 Task: Plan a trip to Artashat, Armenia from 10th December, 2023 to 20th December, 2023 for 12 adults.6 bedrooms having 8 beds and 6 bathrooms. Property type can be flat. Amenities needed are: wifi, heating, TV, free parkinig on premises, hot tub, gym, smoking allowed. Booking option can be shelf check-in. Look for 5 properties as per requirement.
Action: Mouse moved to (424, 59)
Screenshot: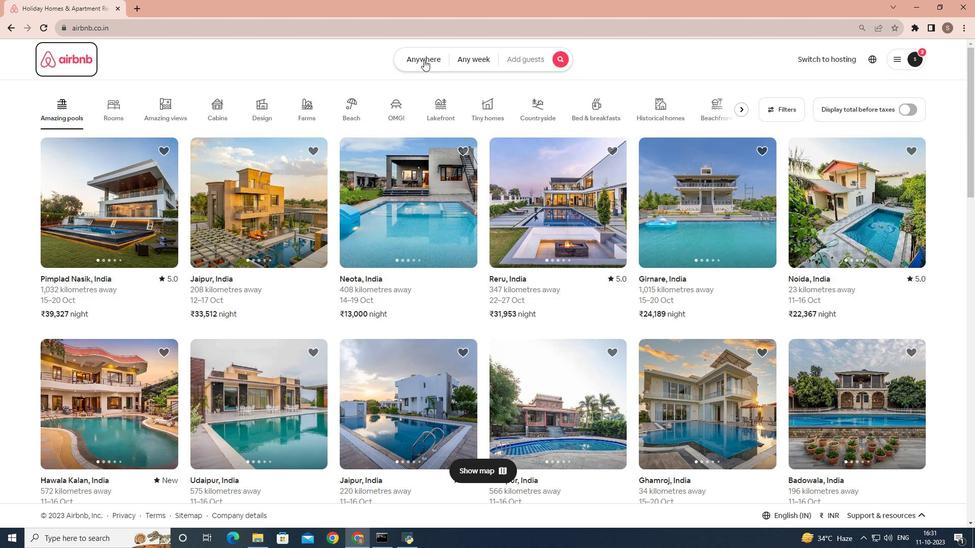 
Action: Mouse pressed left at (424, 59)
Screenshot: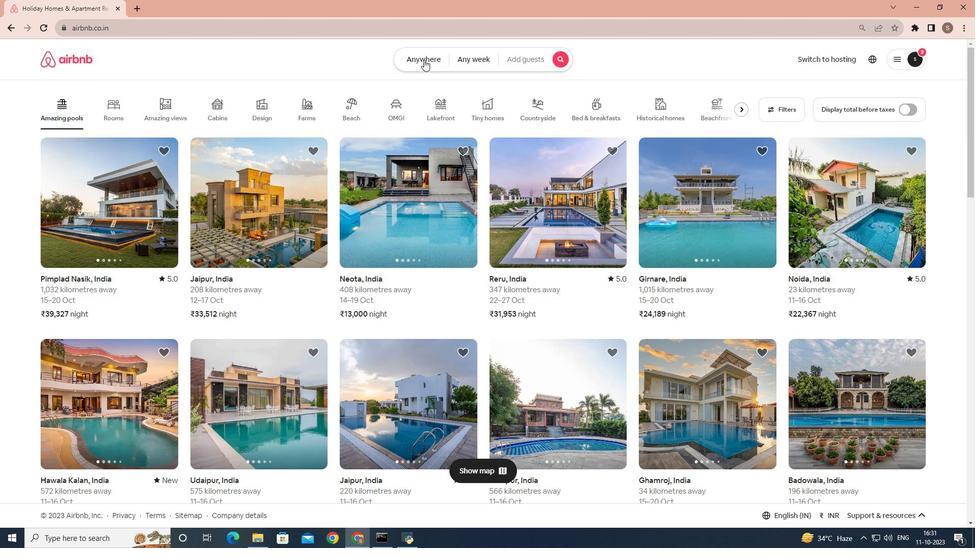 
Action: Mouse moved to (331, 104)
Screenshot: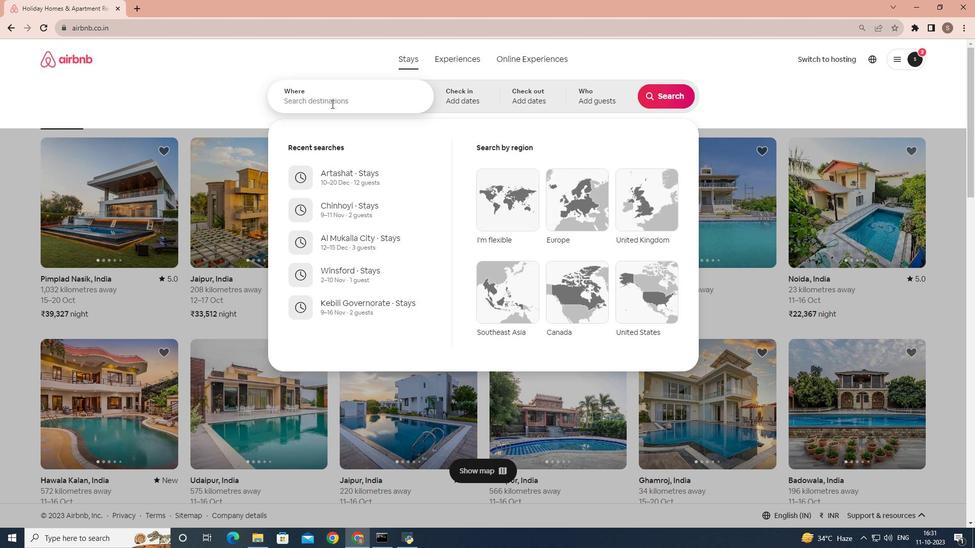 
Action: Mouse pressed left at (331, 104)
Screenshot: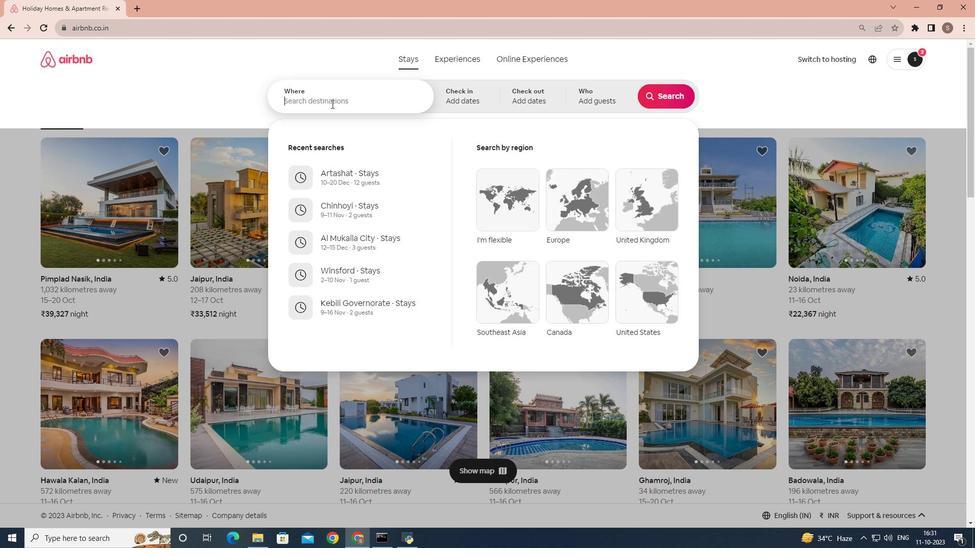 
Action: Mouse moved to (331, 104)
Screenshot: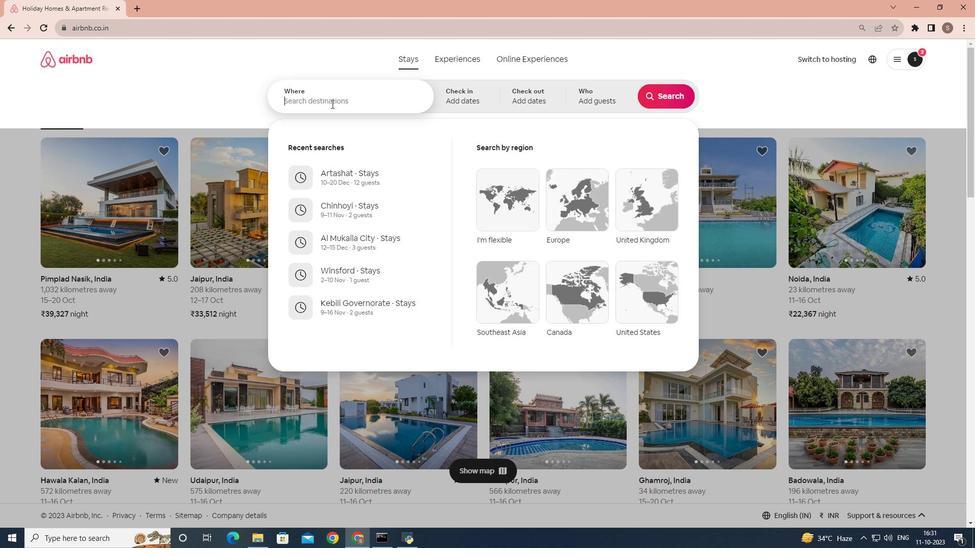 
Action: Key pressed <Key.shift>Artashat,<Key.space><Key.shift>Armenia
Screenshot: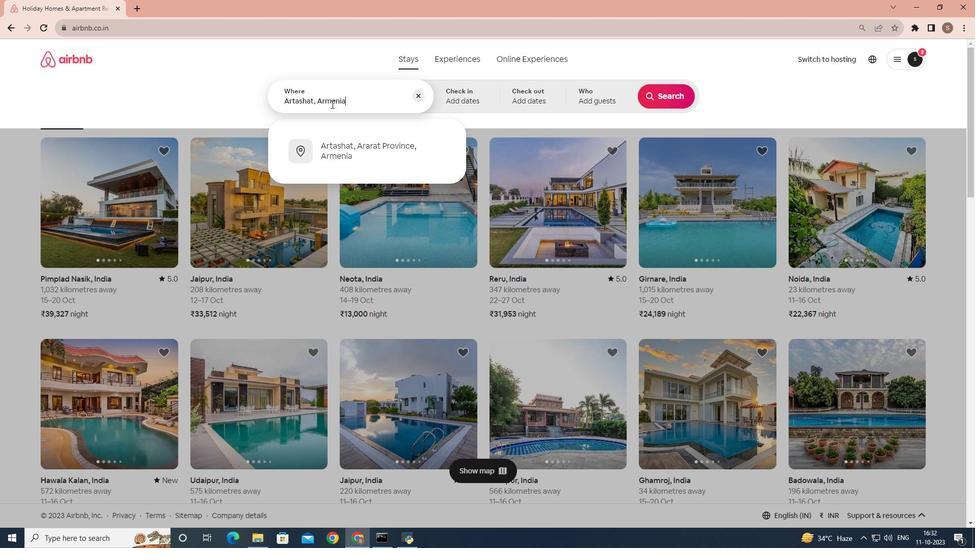 
Action: Mouse moved to (470, 93)
Screenshot: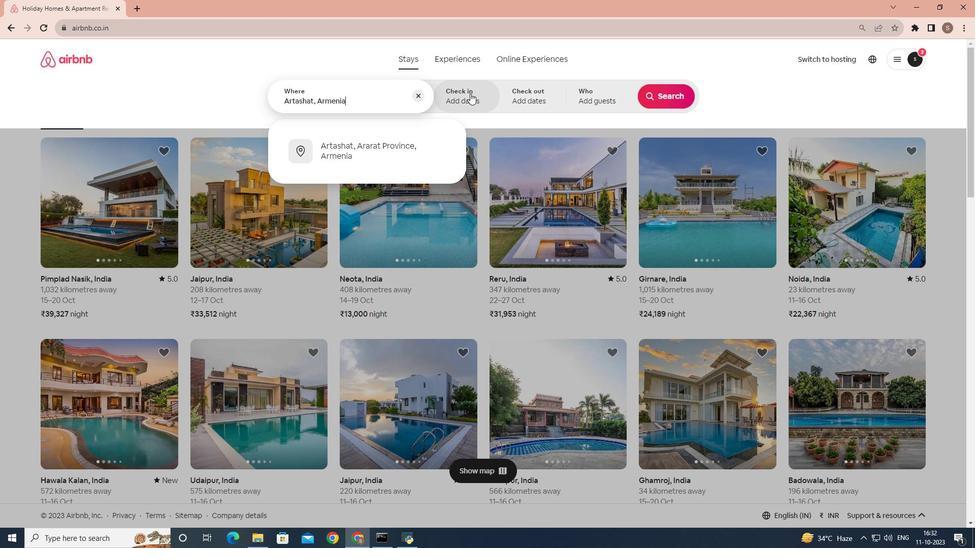 
Action: Mouse pressed left at (470, 93)
Screenshot: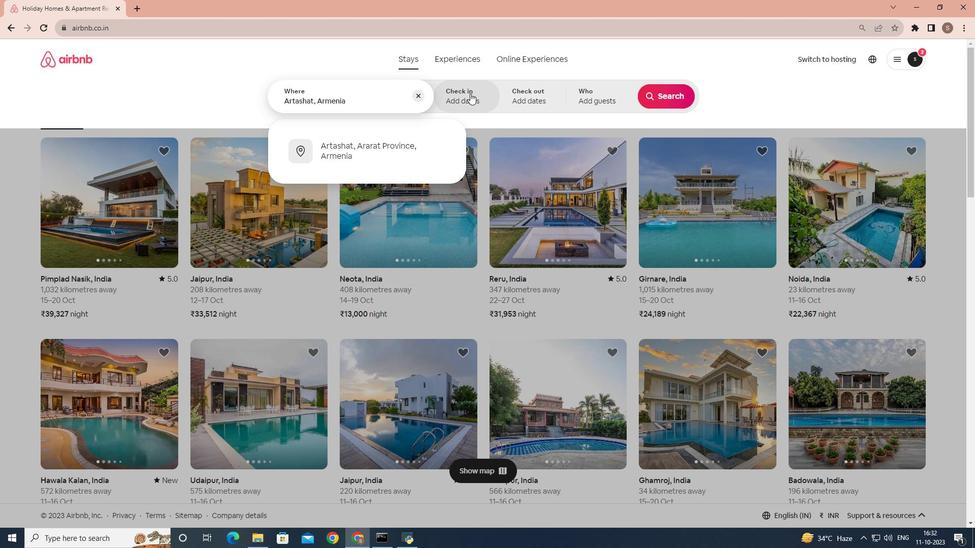 
Action: Mouse moved to (672, 179)
Screenshot: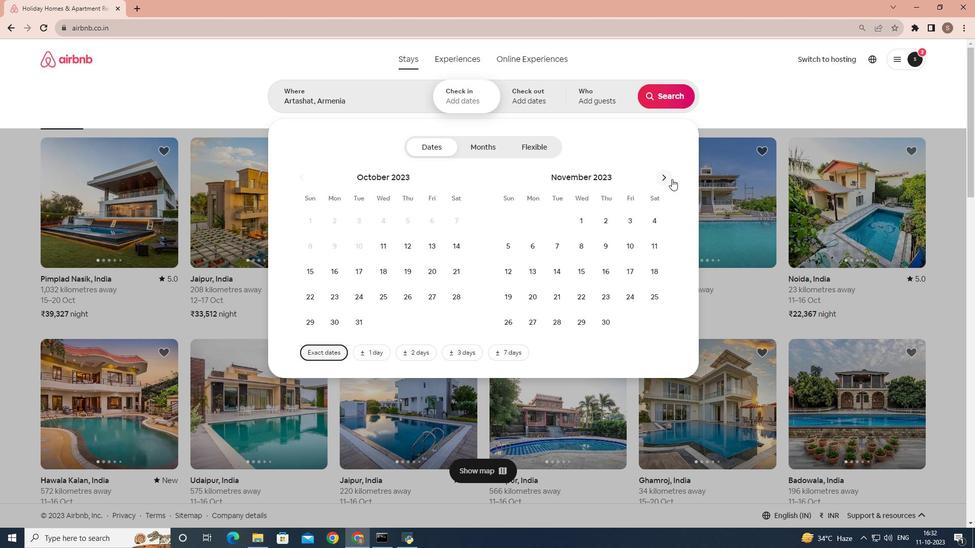 
Action: Mouse pressed left at (672, 179)
Screenshot: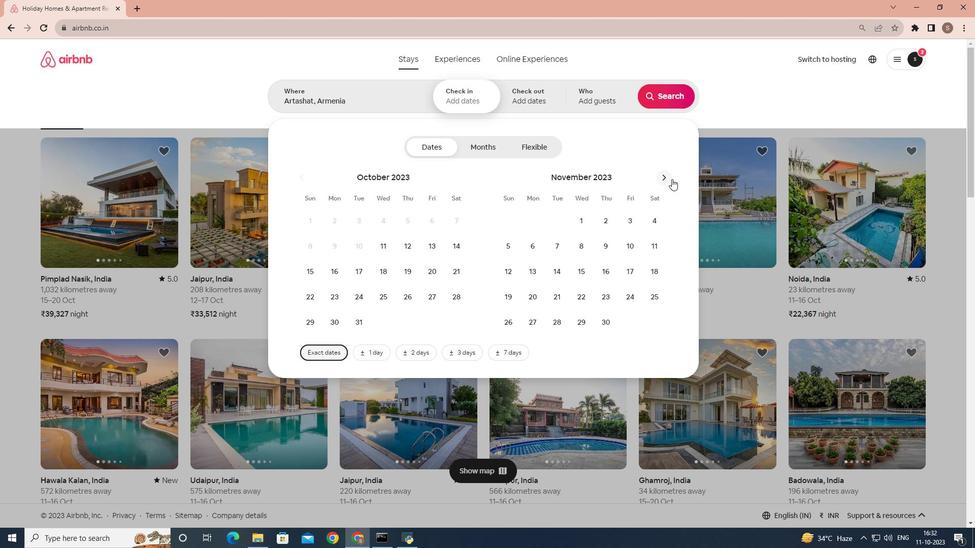 
Action: Mouse moved to (668, 178)
Screenshot: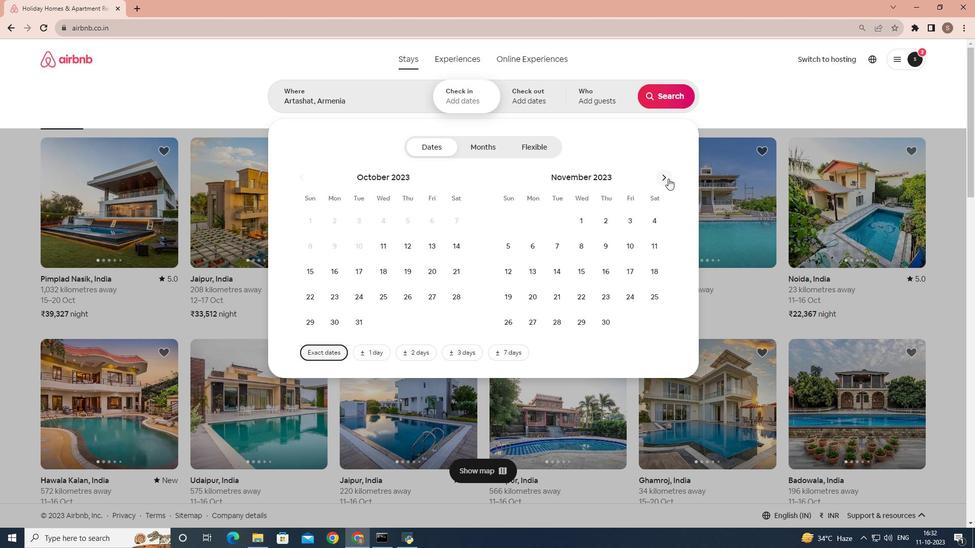 
Action: Mouse pressed left at (668, 178)
Screenshot: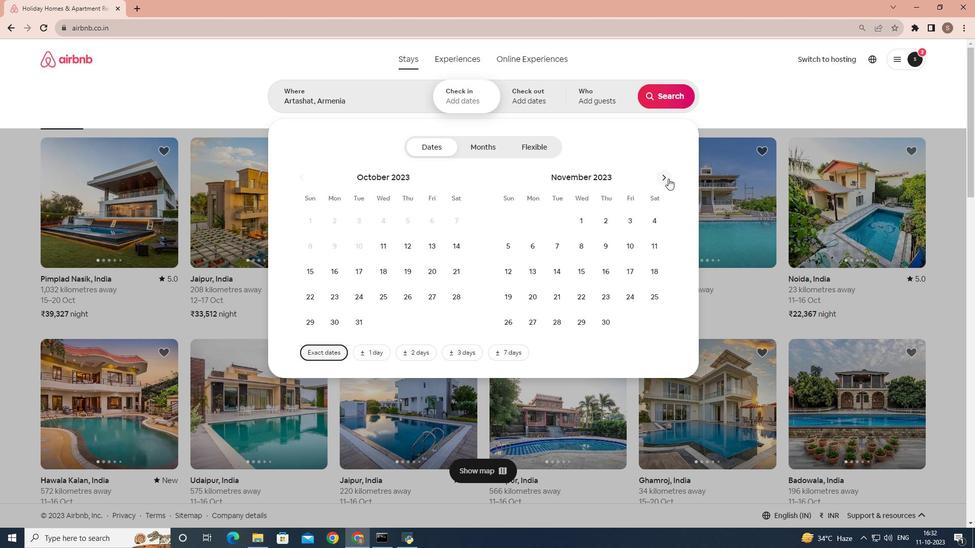 
Action: Mouse moved to (507, 271)
Screenshot: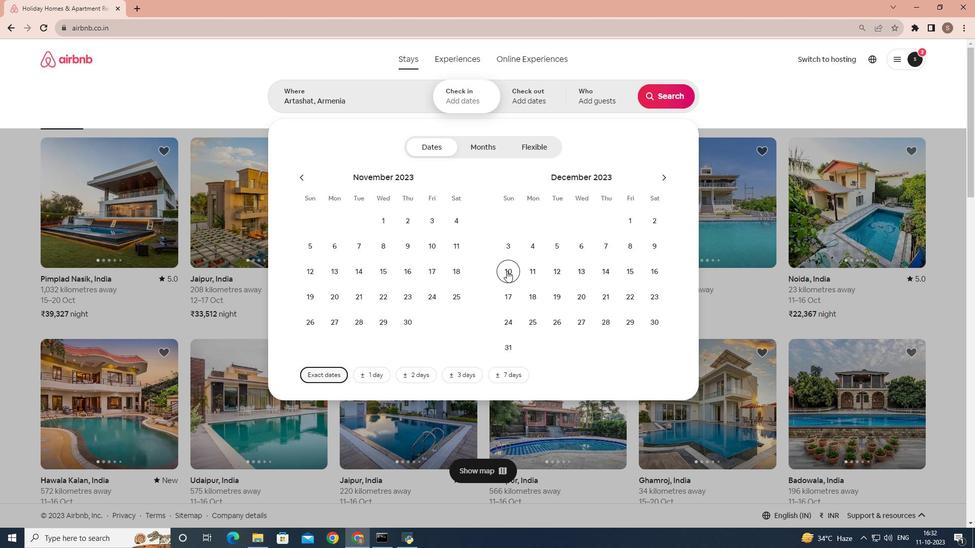 
Action: Mouse pressed left at (507, 271)
Screenshot: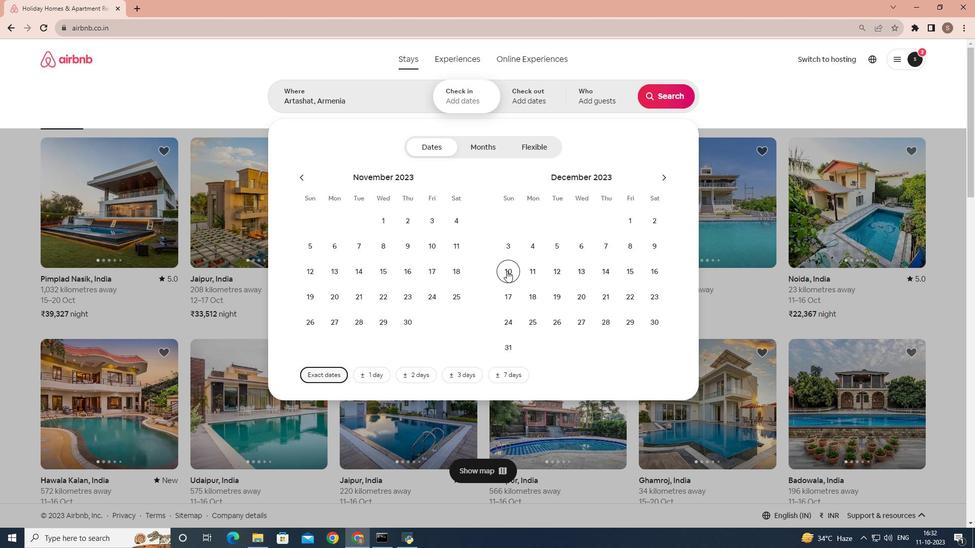 
Action: Mouse moved to (573, 291)
Screenshot: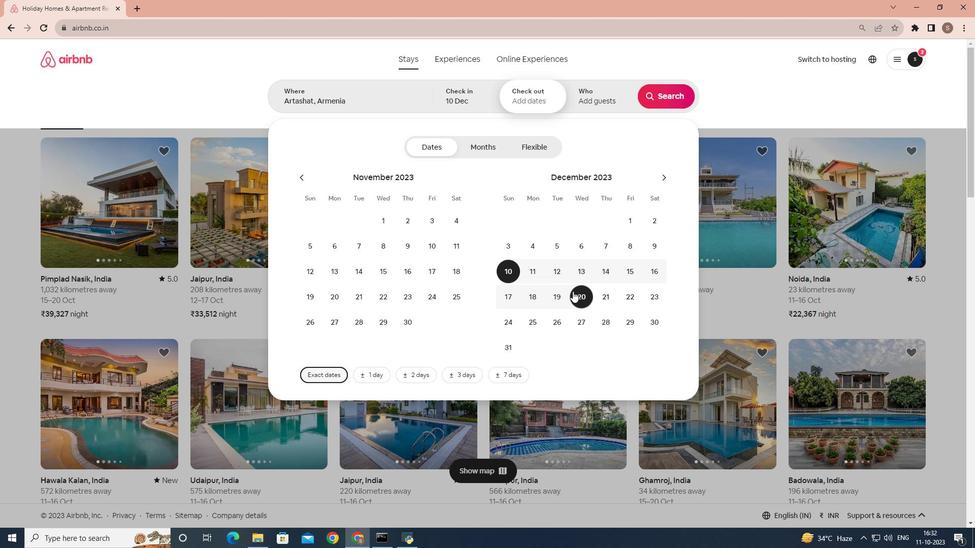 
Action: Mouse pressed left at (573, 291)
Screenshot: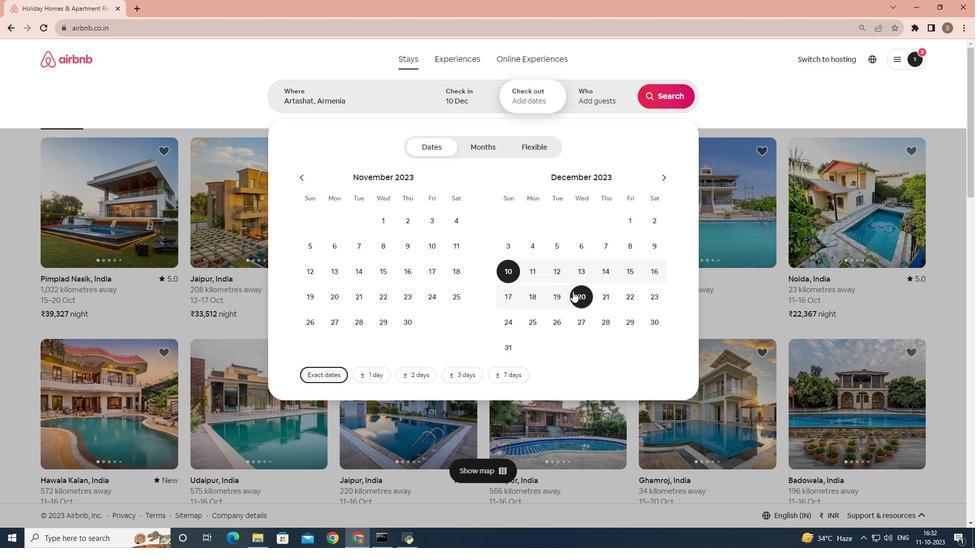 
Action: Mouse moved to (592, 103)
Screenshot: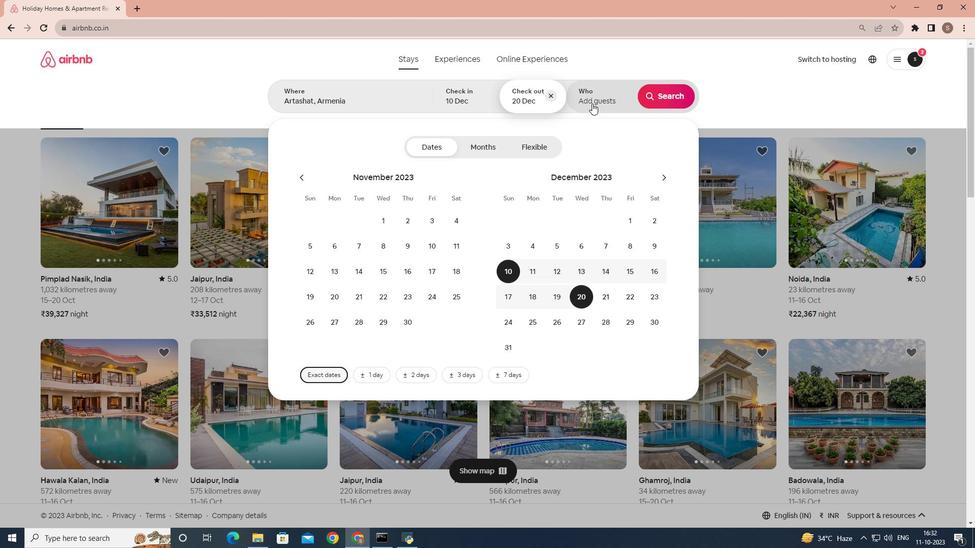 
Action: Mouse pressed left at (592, 103)
Screenshot: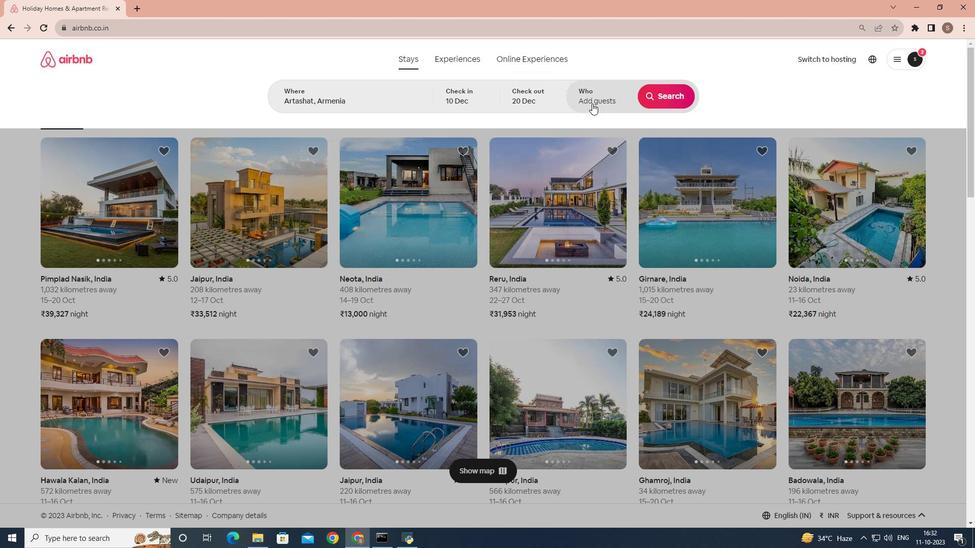 
Action: Mouse moved to (665, 149)
Screenshot: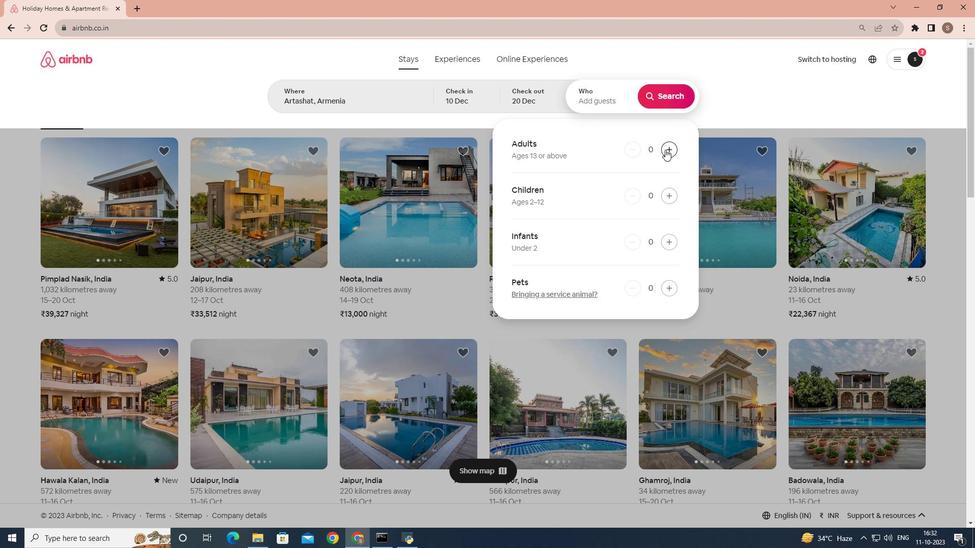 
Action: Mouse pressed left at (665, 149)
Screenshot: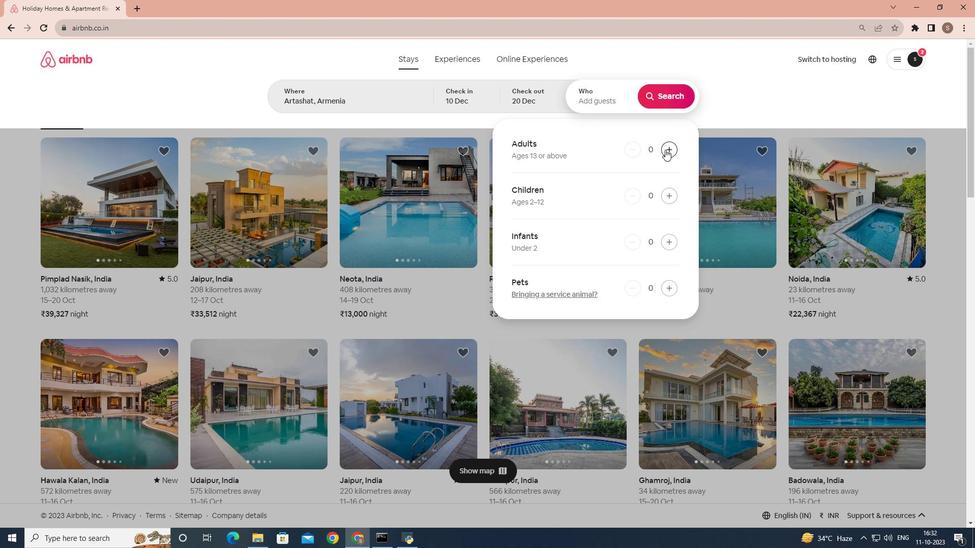 
Action: Mouse pressed left at (665, 149)
Screenshot: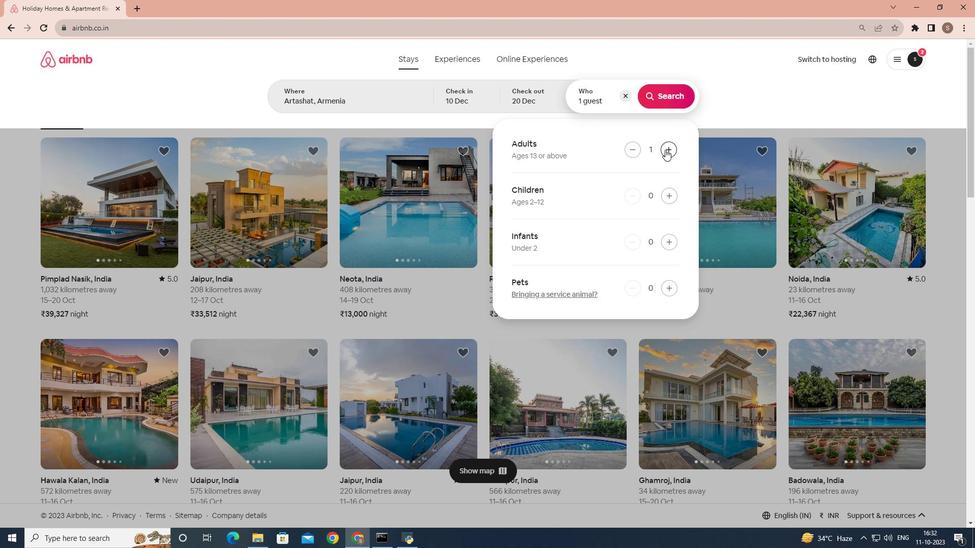
Action: Mouse pressed left at (665, 149)
Screenshot: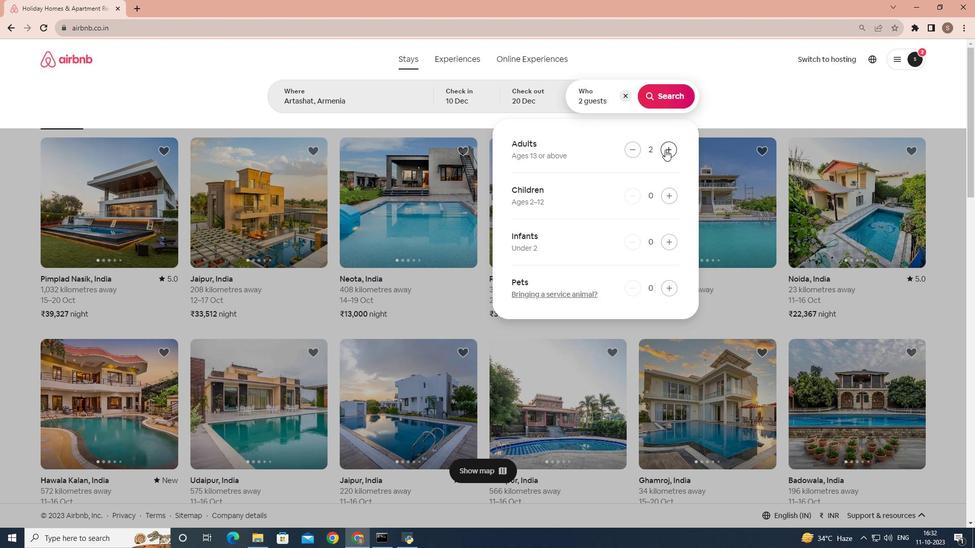 
Action: Mouse pressed left at (665, 149)
Screenshot: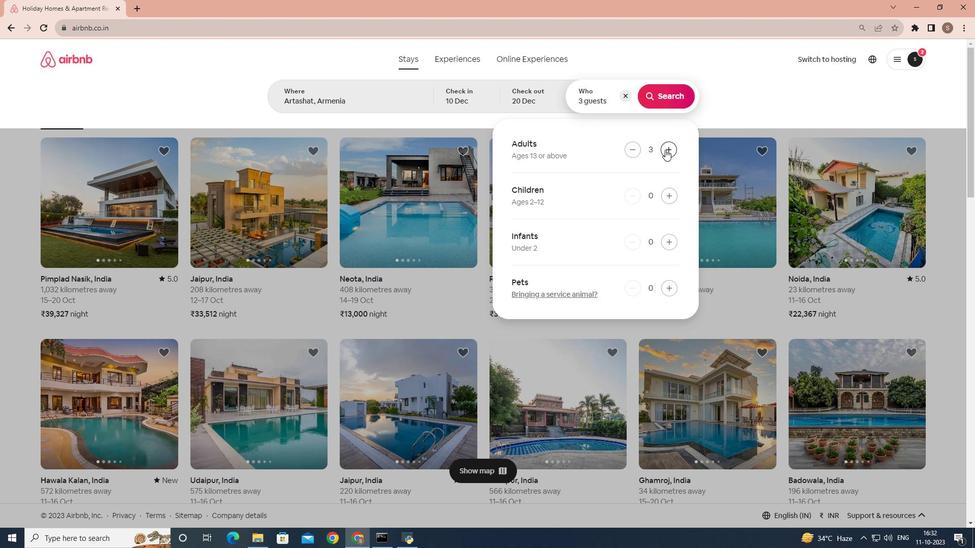 
Action: Mouse pressed left at (665, 149)
Screenshot: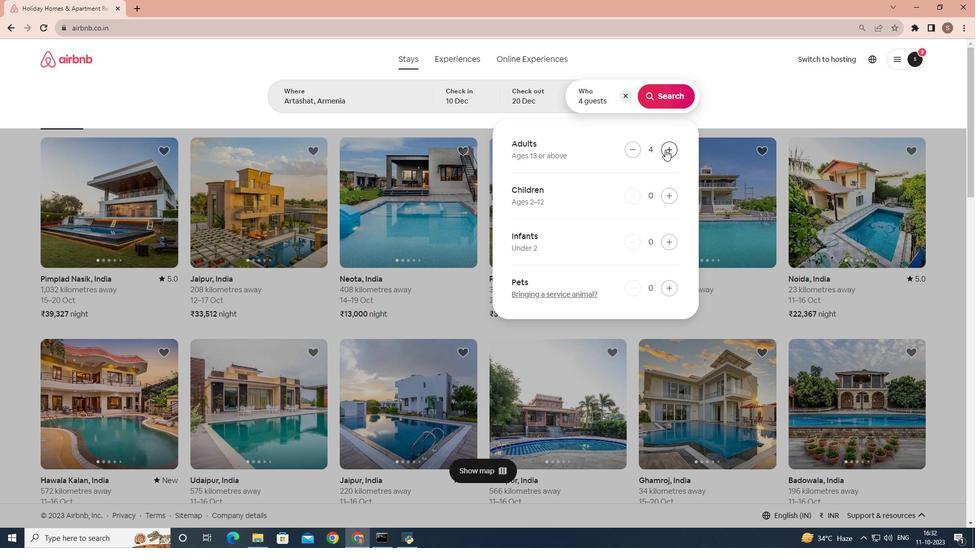 
Action: Mouse pressed left at (665, 149)
Screenshot: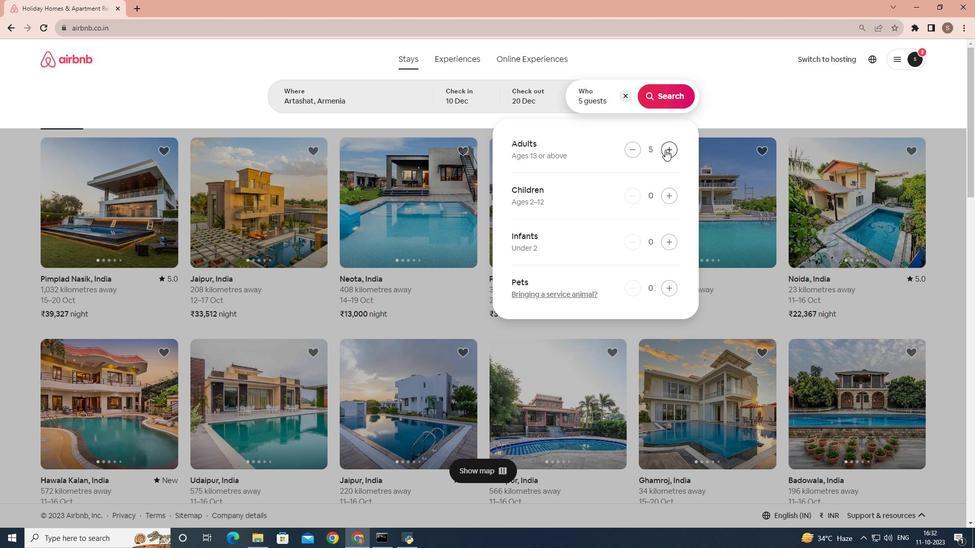 
Action: Mouse moved to (667, 149)
Screenshot: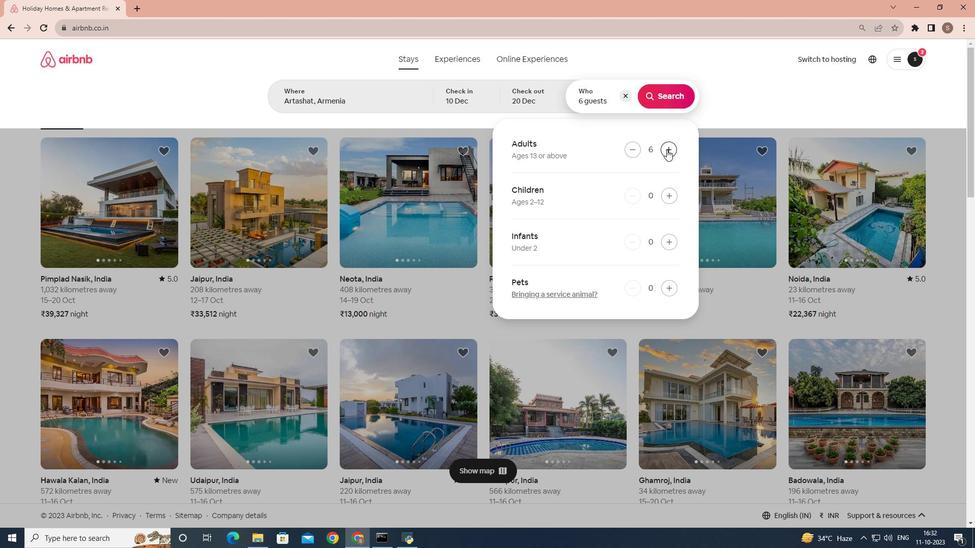 
Action: Mouse pressed left at (667, 149)
Screenshot: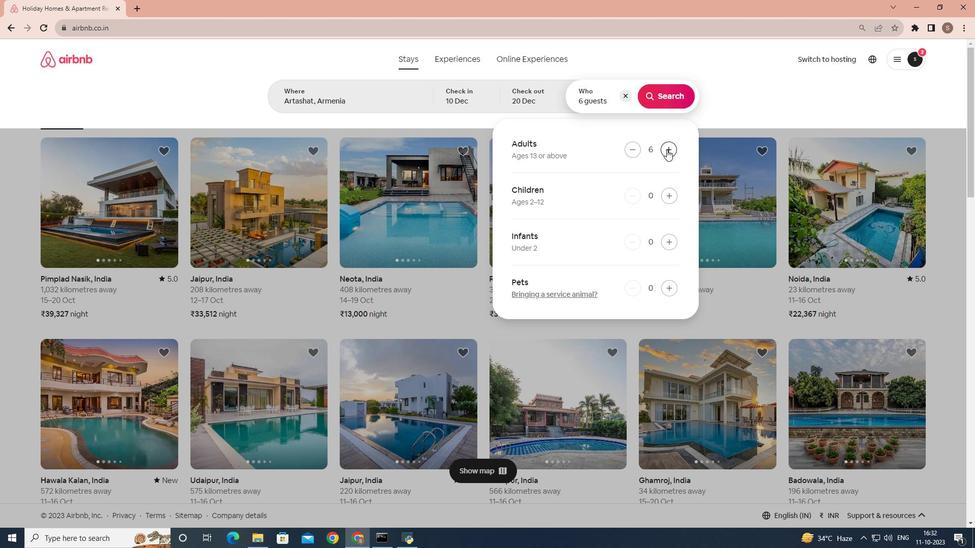 
Action: Mouse pressed left at (667, 149)
Screenshot: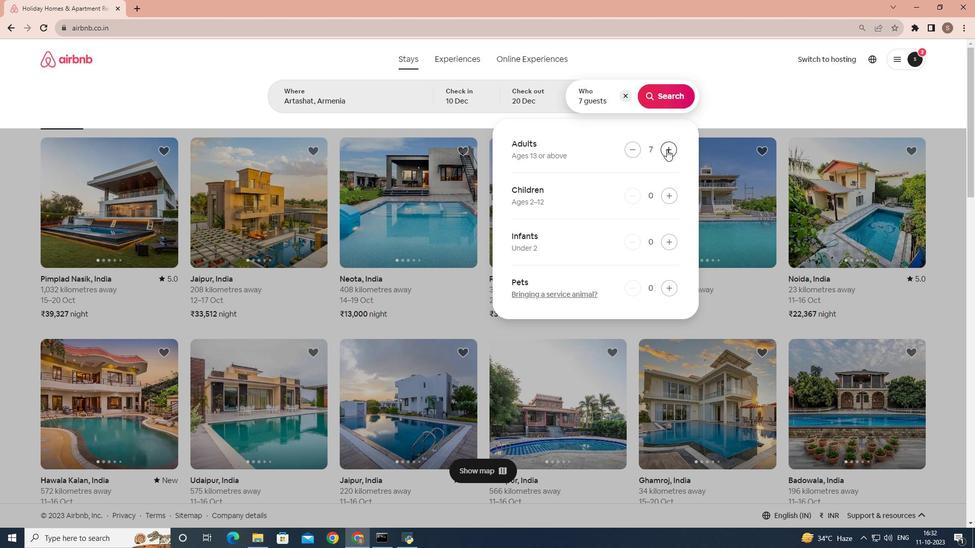 
Action: Mouse pressed left at (667, 149)
Screenshot: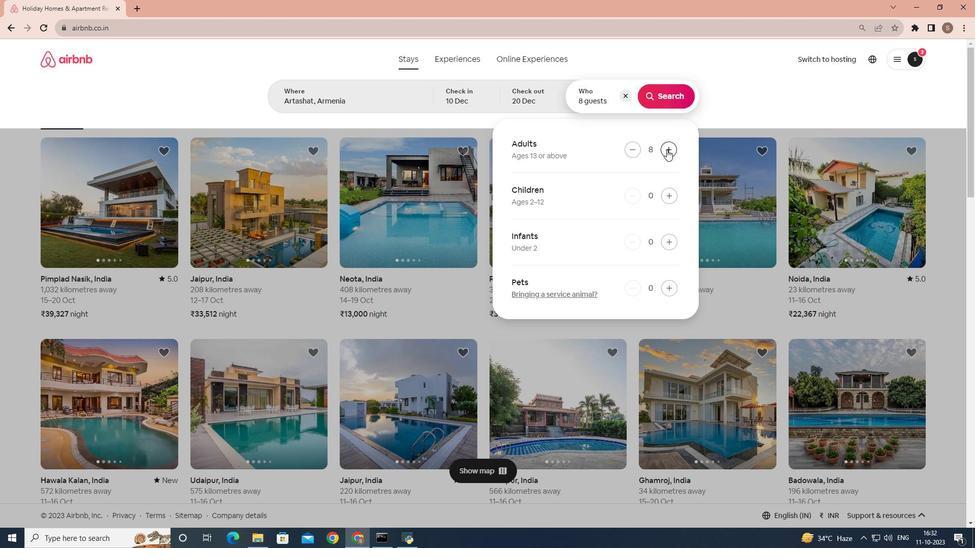 
Action: Mouse pressed left at (667, 149)
Screenshot: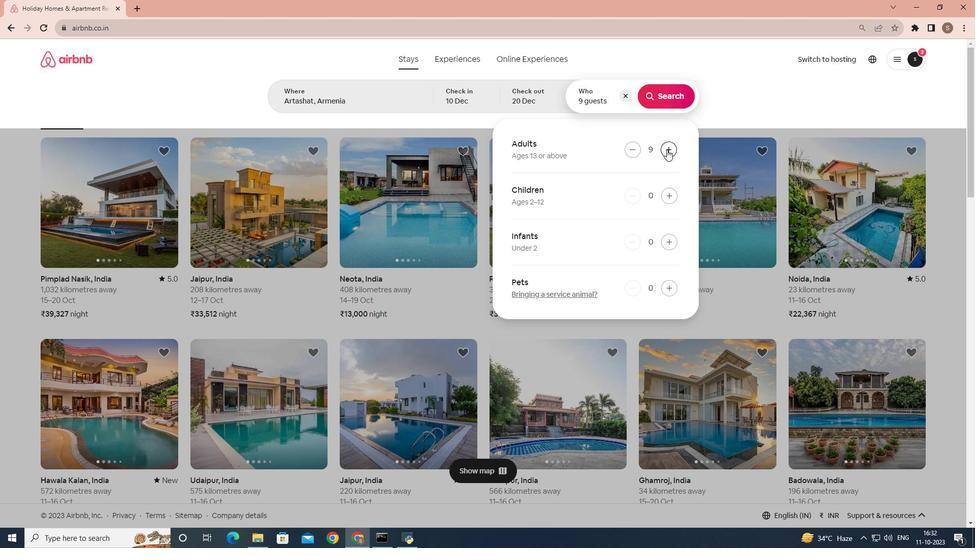 
Action: Mouse pressed left at (667, 149)
Screenshot: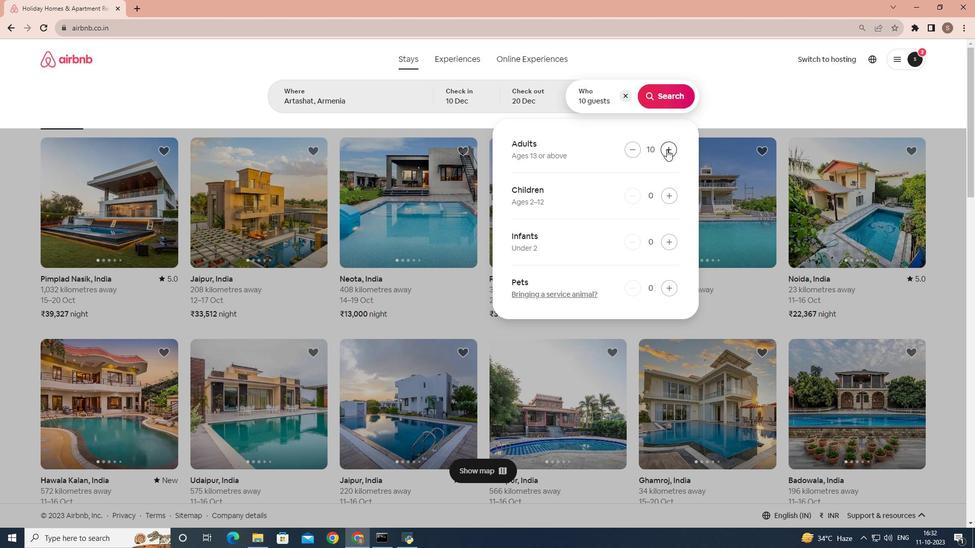 
Action: Mouse pressed left at (667, 149)
Screenshot: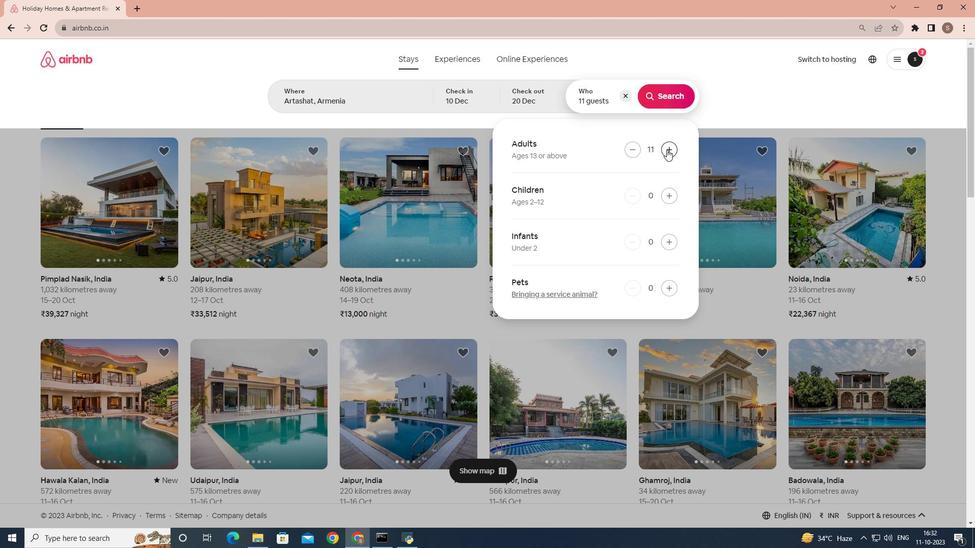 
Action: Mouse moved to (662, 100)
Screenshot: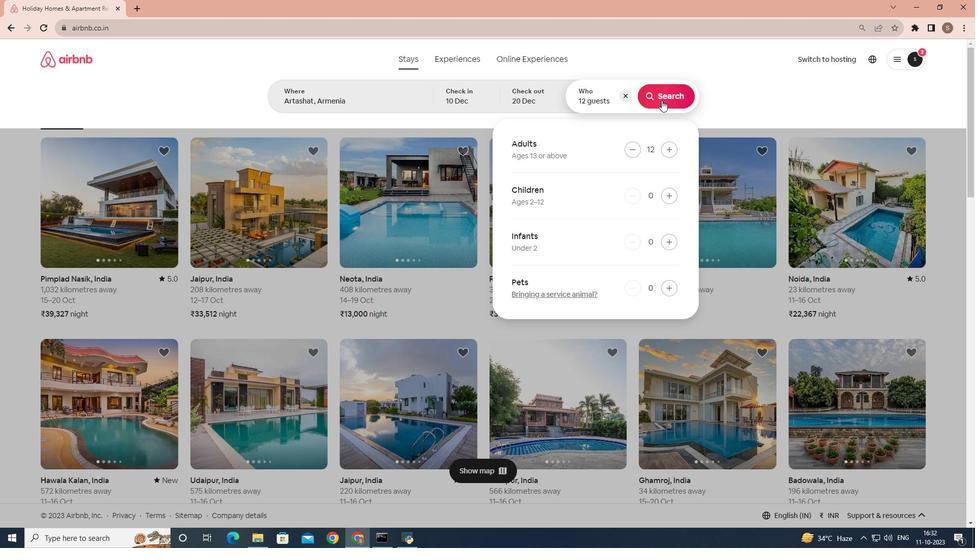 
Action: Mouse pressed left at (662, 100)
Screenshot: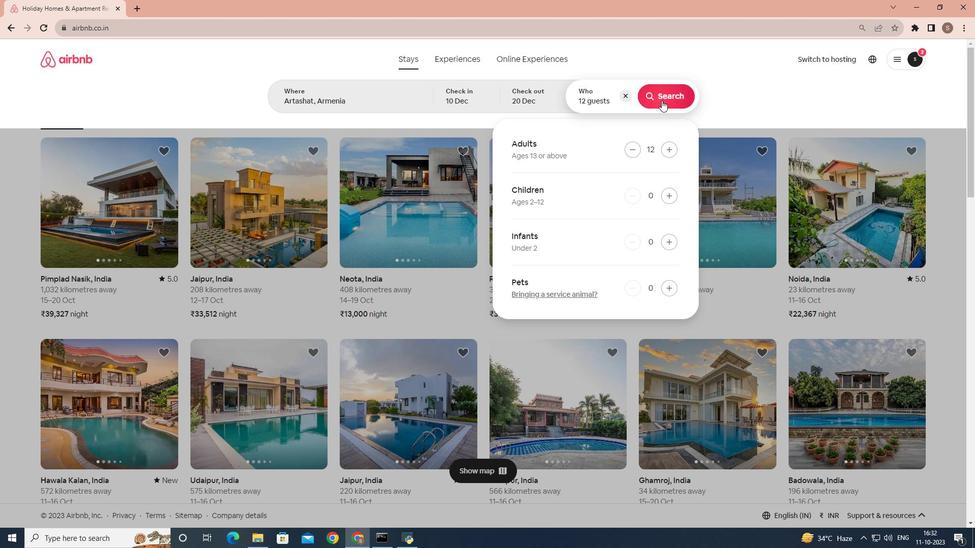 
Action: Mouse moved to (789, 101)
Screenshot: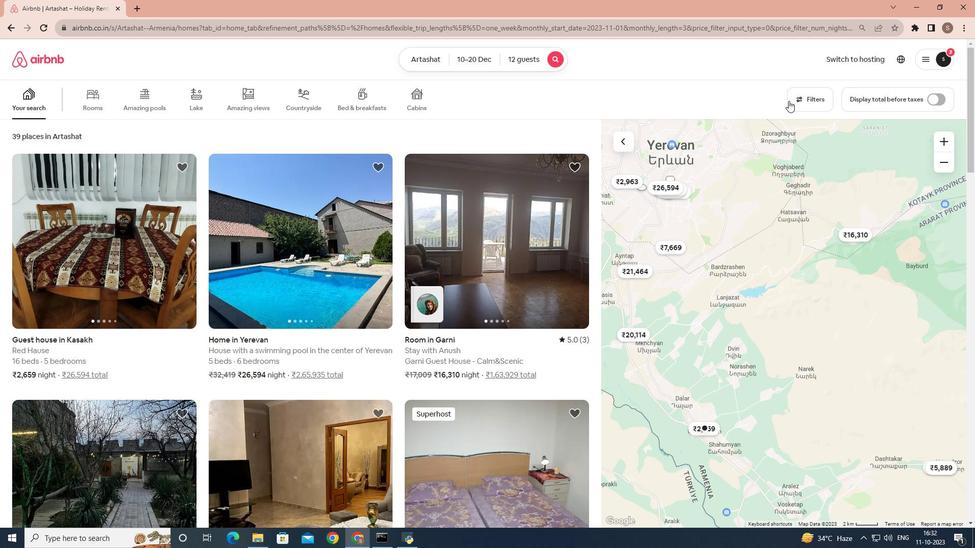 
Action: Mouse pressed left at (789, 101)
Screenshot: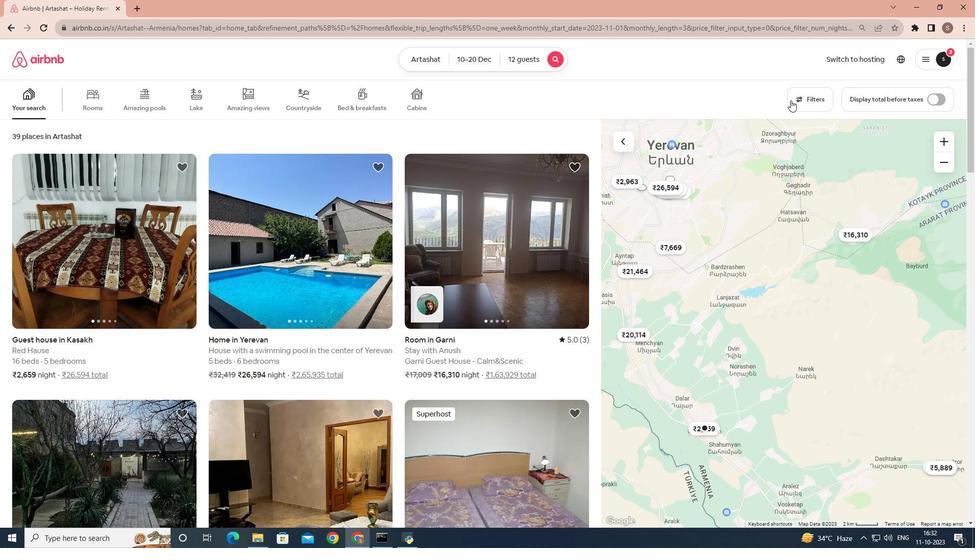
Action: Mouse moved to (565, 185)
Screenshot: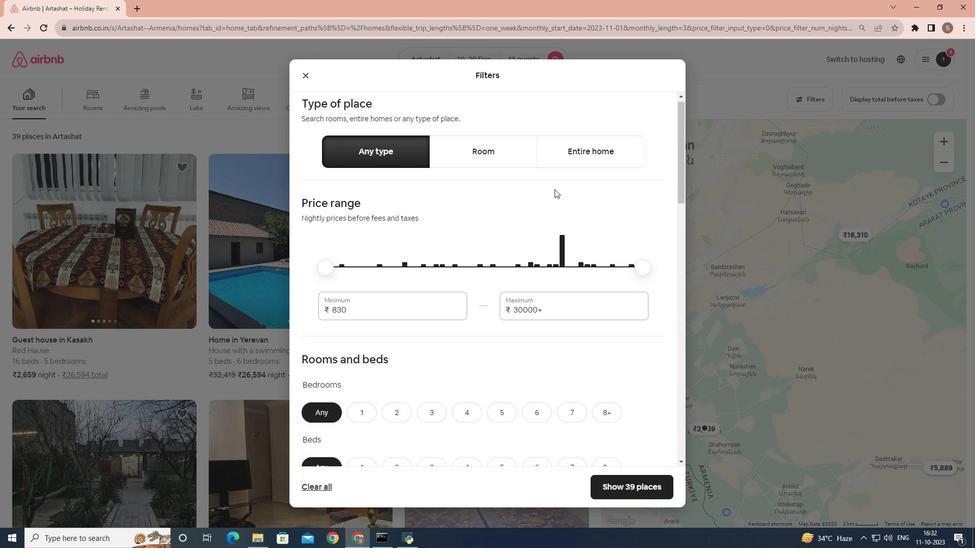 
Action: Mouse scrolled (565, 185) with delta (0, 0)
Screenshot: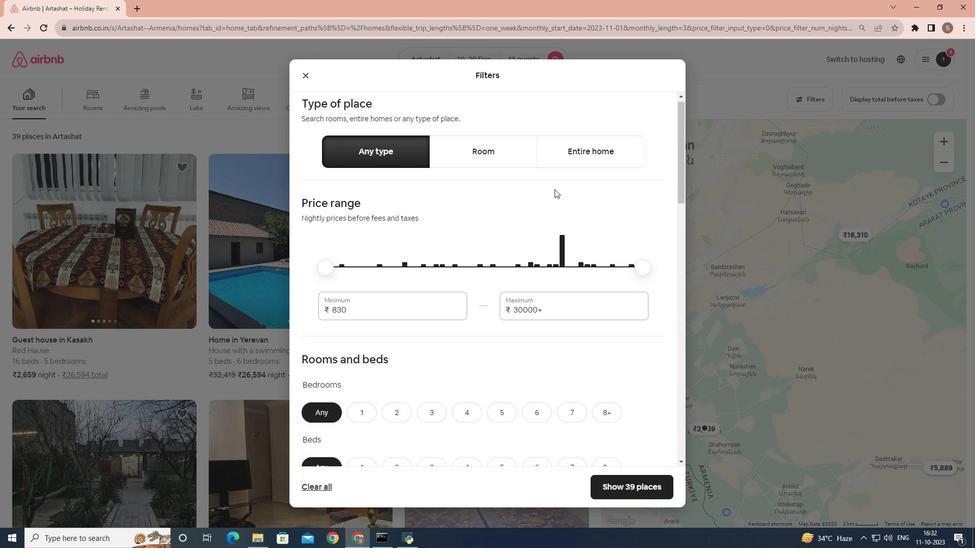 
Action: Mouse moved to (559, 189)
Screenshot: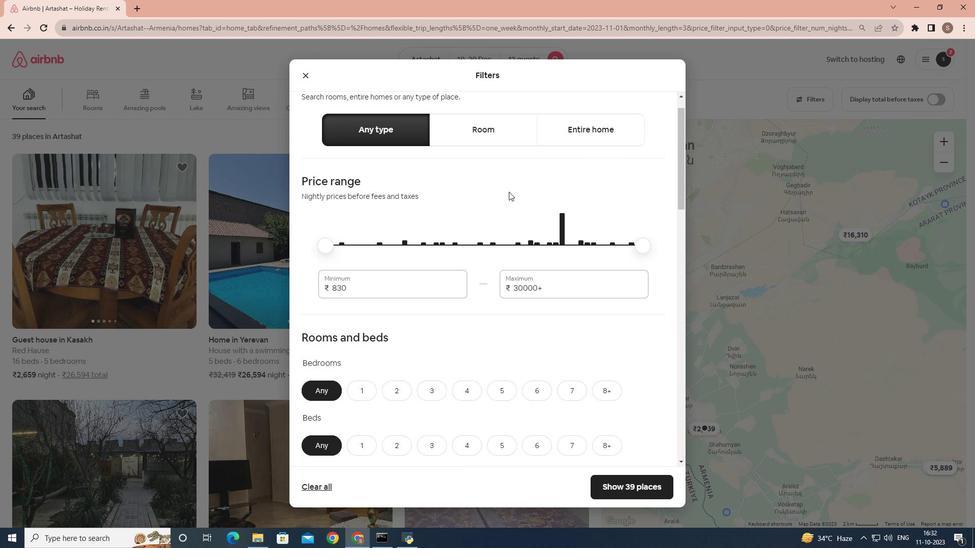 
Action: Mouse scrolled (559, 189) with delta (0, 0)
Screenshot: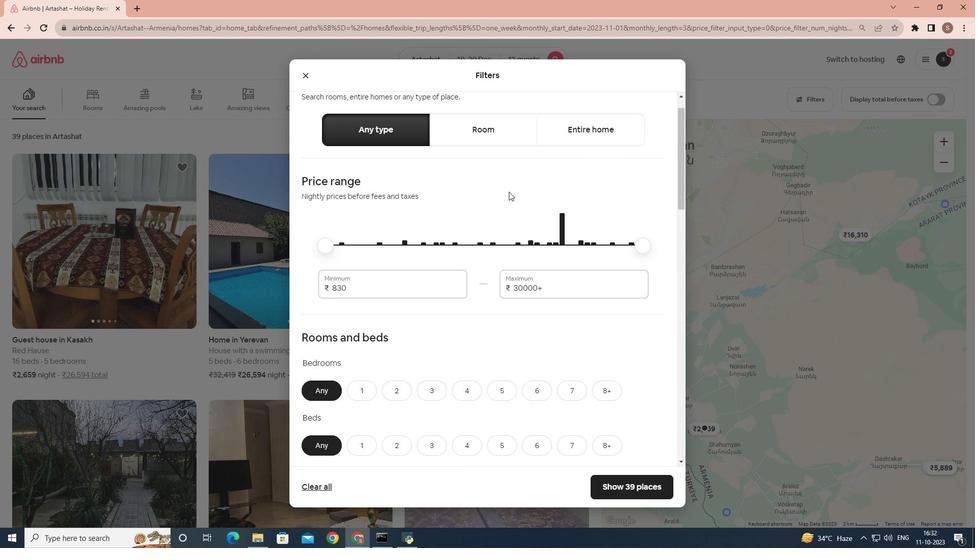 
Action: Mouse moved to (482, 211)
Screenshot: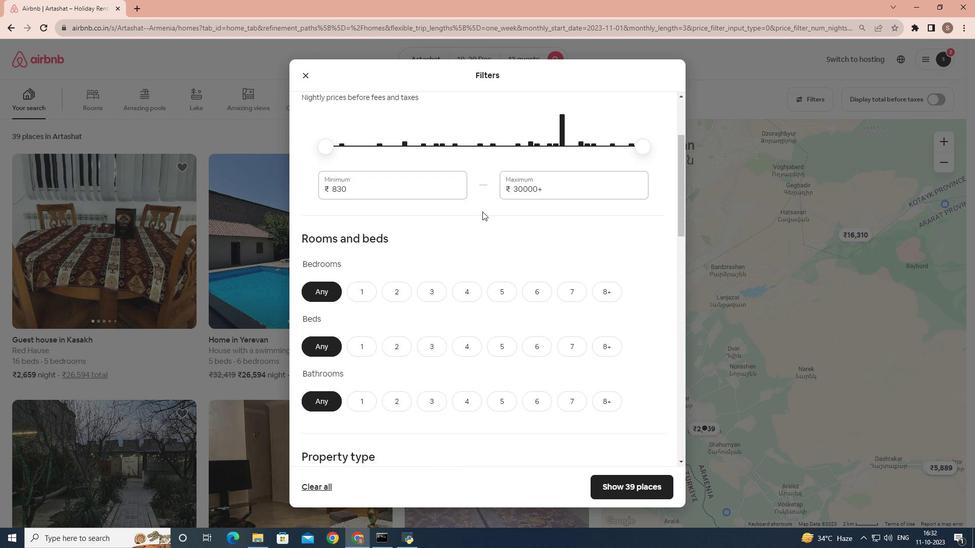 
Action: Mouse scrolled (482, 211) with delta (0, 0)
Screenshot: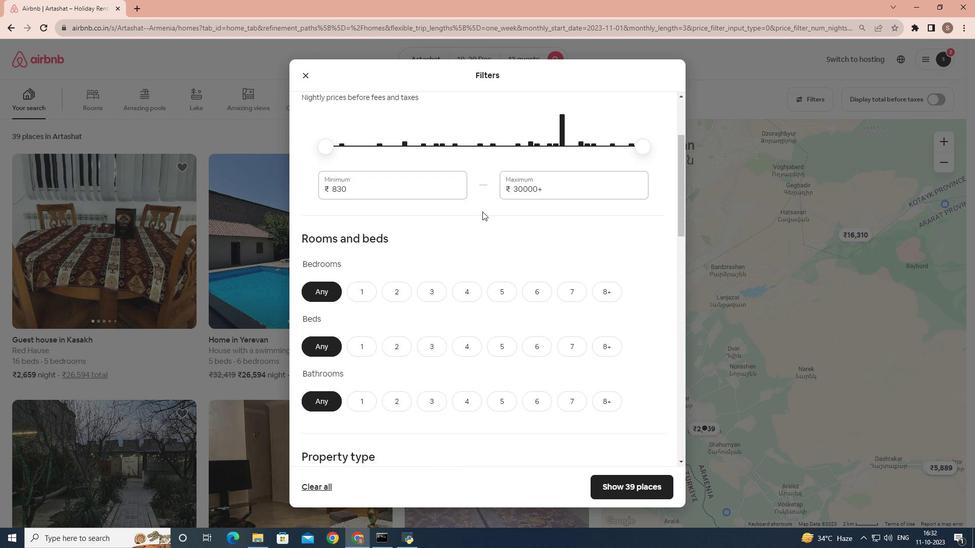
Action: Mouse moved to (533, 263)
Screenshot: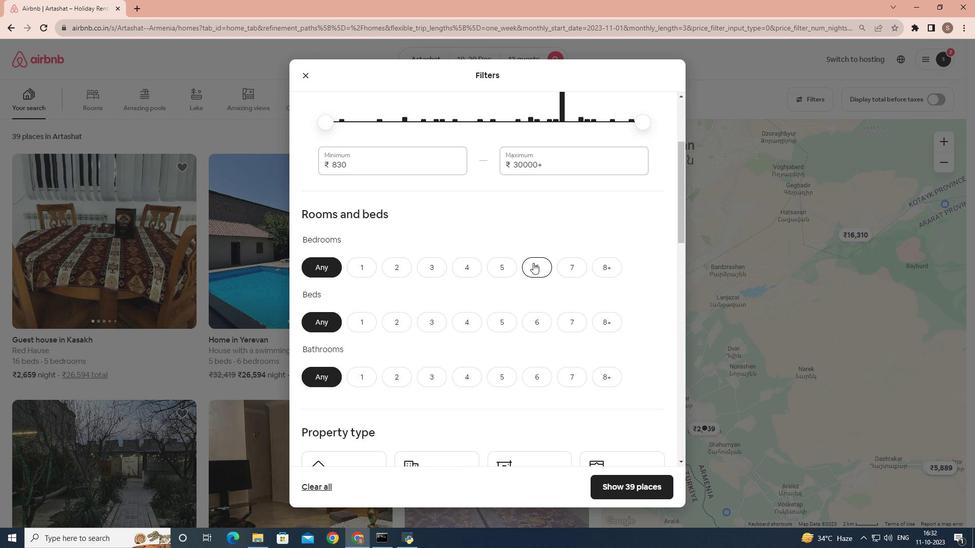 
Action: Mouse pressed left at (533, 263)
Screenshot: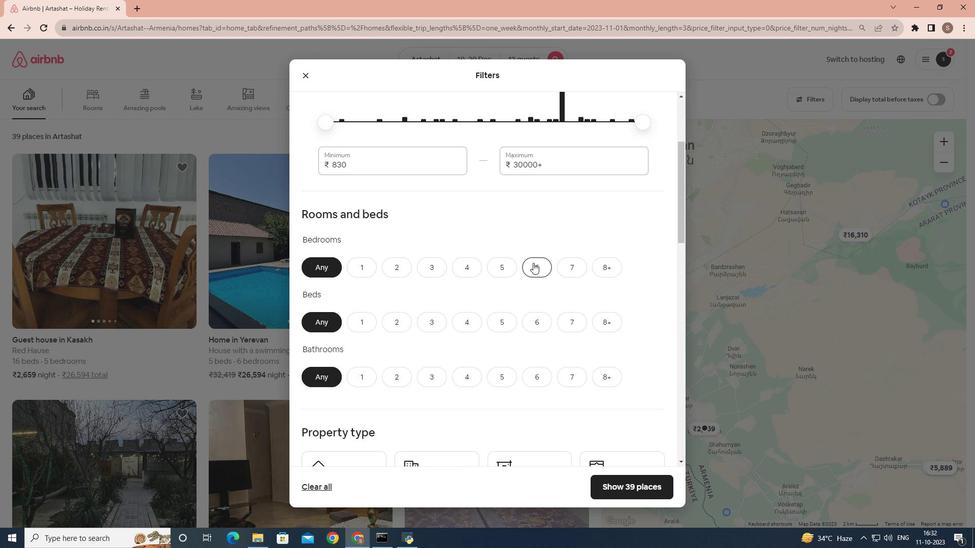 
Action: Mouse scrolled (533, 262) with delta (0, 0)
Screenshot: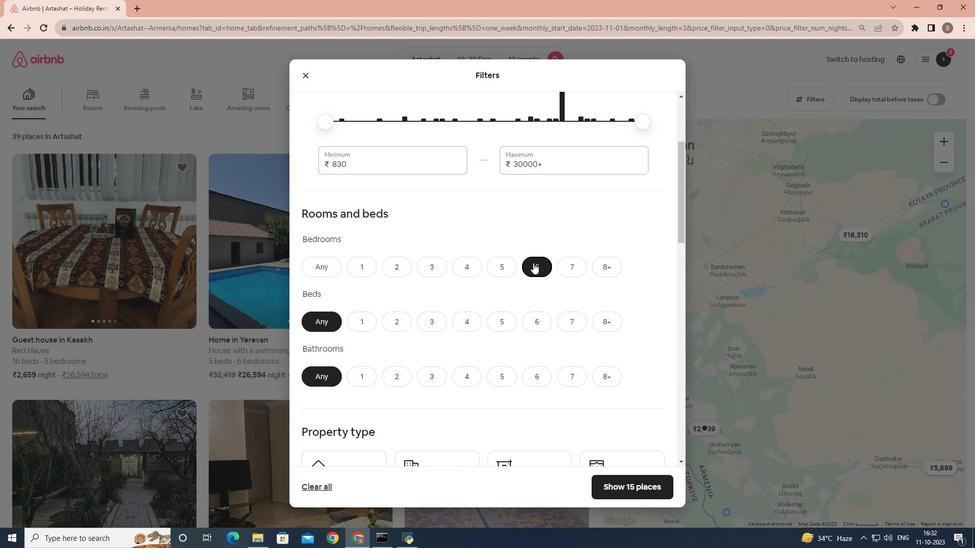 
Action: Mouse scrolled (533, 262) with delta (0, 0)
Screenshot: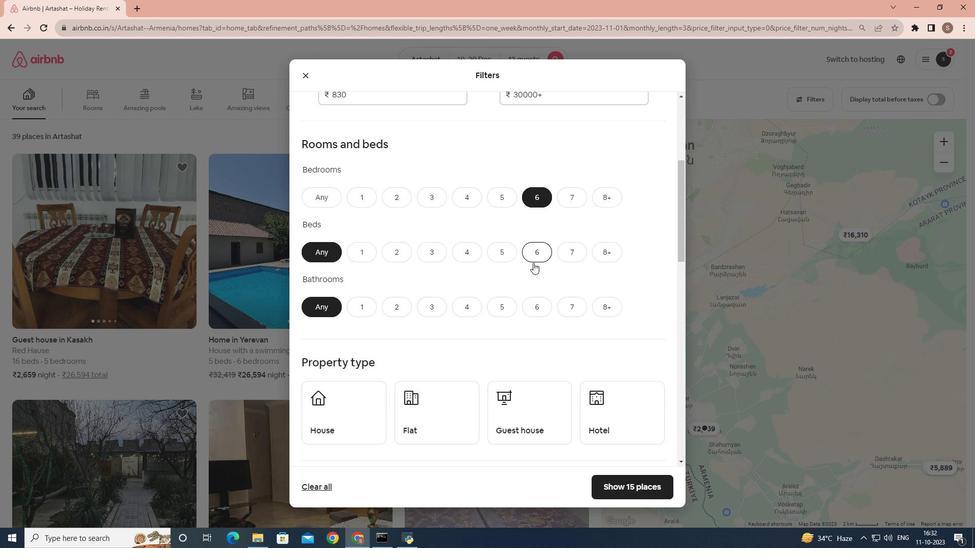 
Action: Mouse moved to (605, 220)
Screenshot: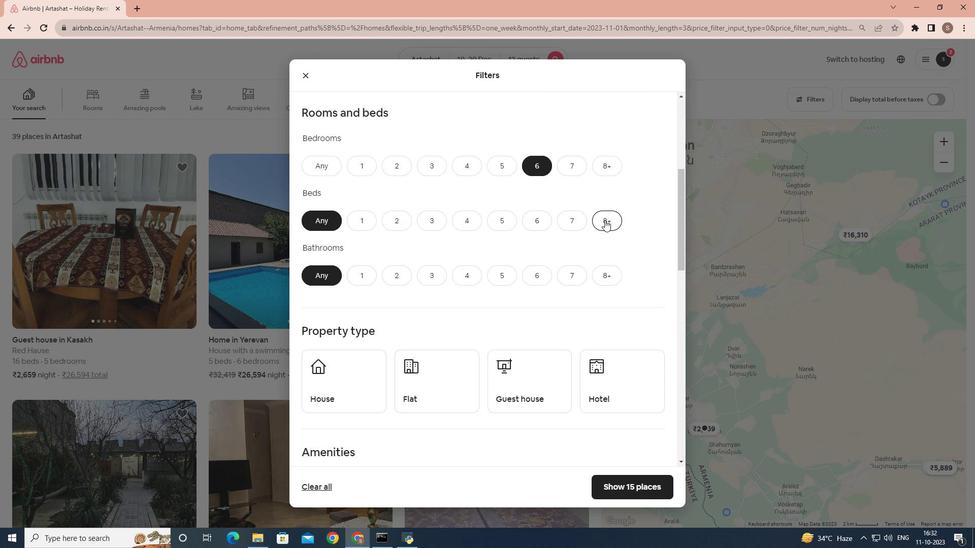 
Action: Mouse pressed left at (605, 220)
Screenshot: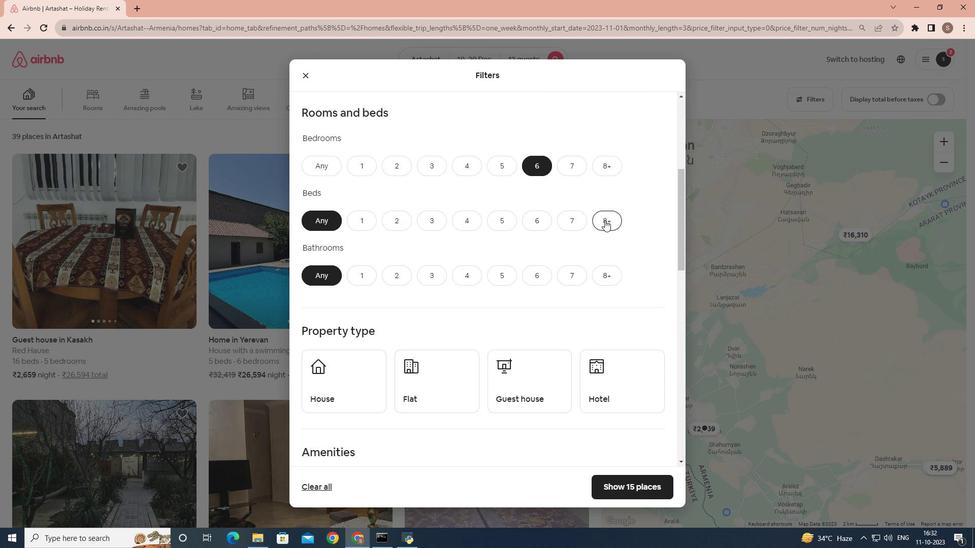 
Action: Mouse moved to (578, 231)
Screenshot: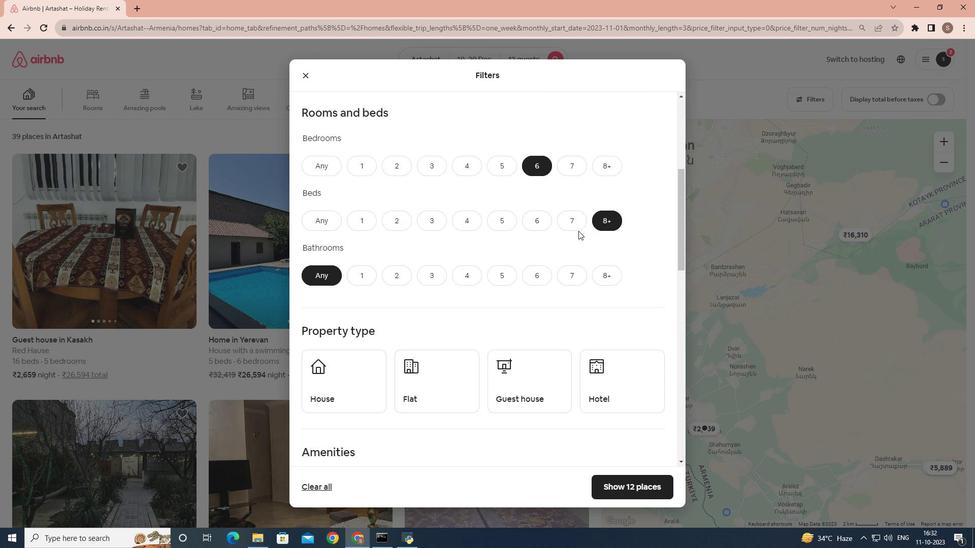 
Action: Mouse scrolled (578, 230) with delta (0, 0)
Screenshot: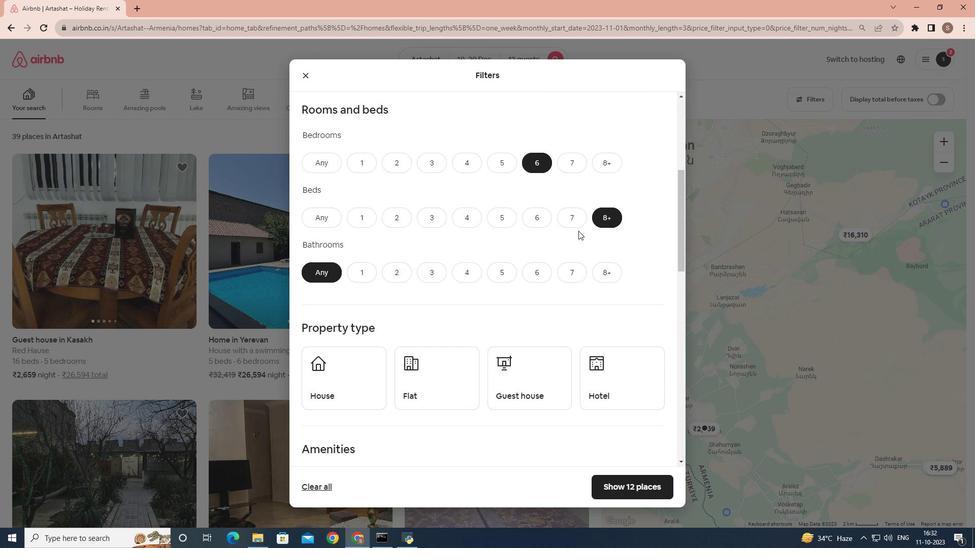 
Action: Mouse moved to (534, 230)
Screenshot: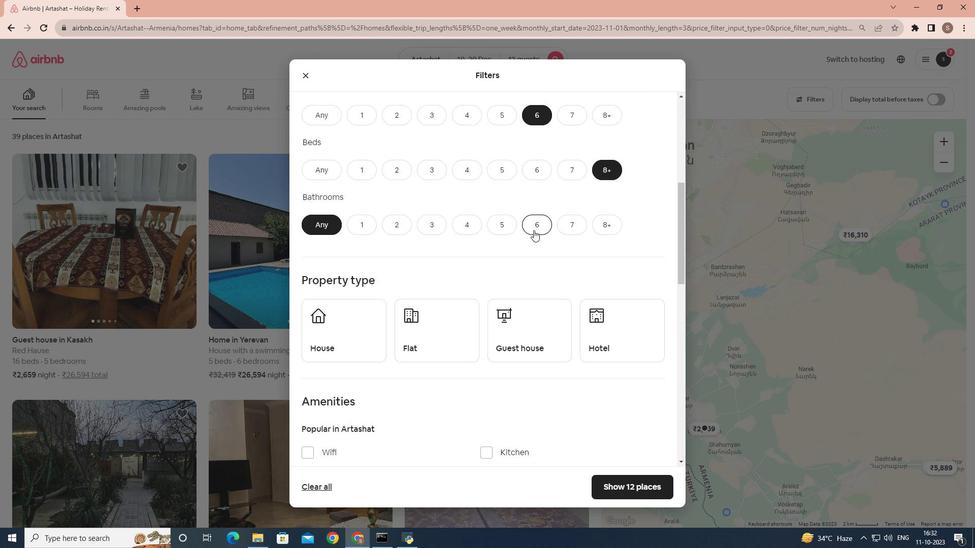 
Action: Mouse pressed left at (534, 230)
Screenshot: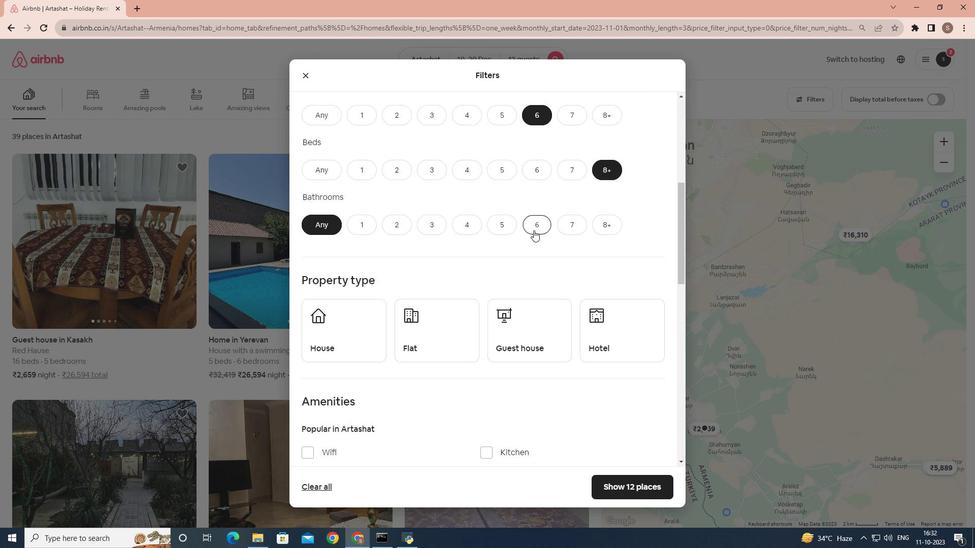 
Action: Mouse moved to (526, 240)
Screenshot: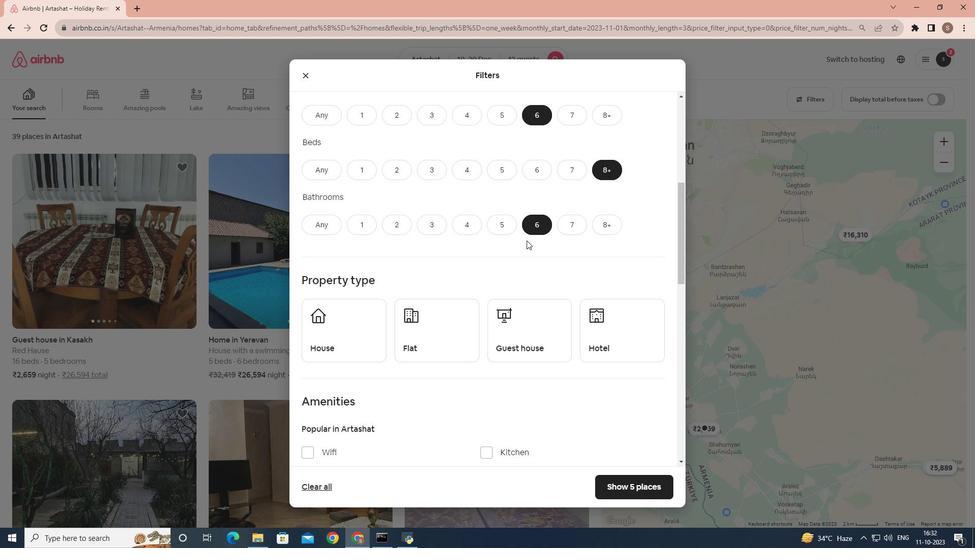 
Action: Mouse scrolled (526, 240) with delta (0, 0)
Screenshot: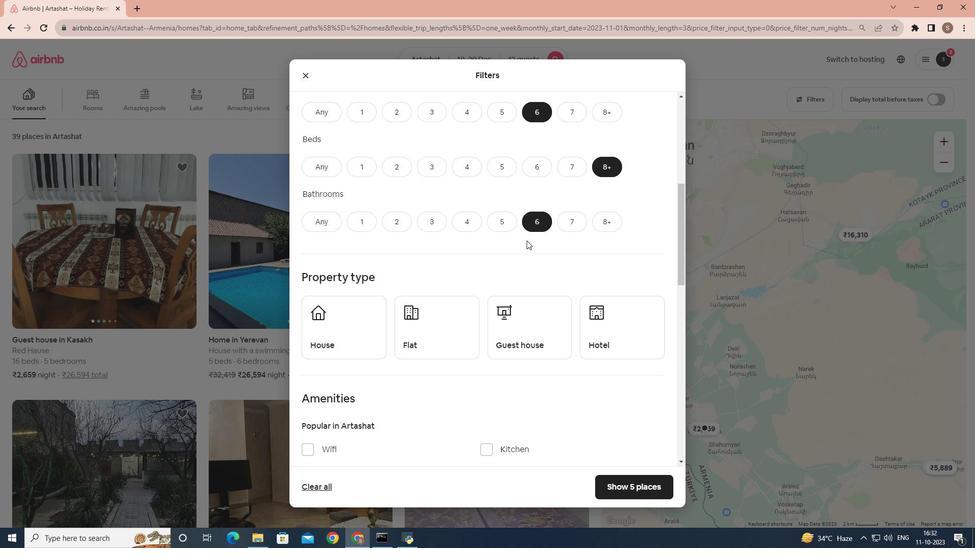 
Action: Mouse scrolled (526, 240) with delta (0, 0)
Screenshot: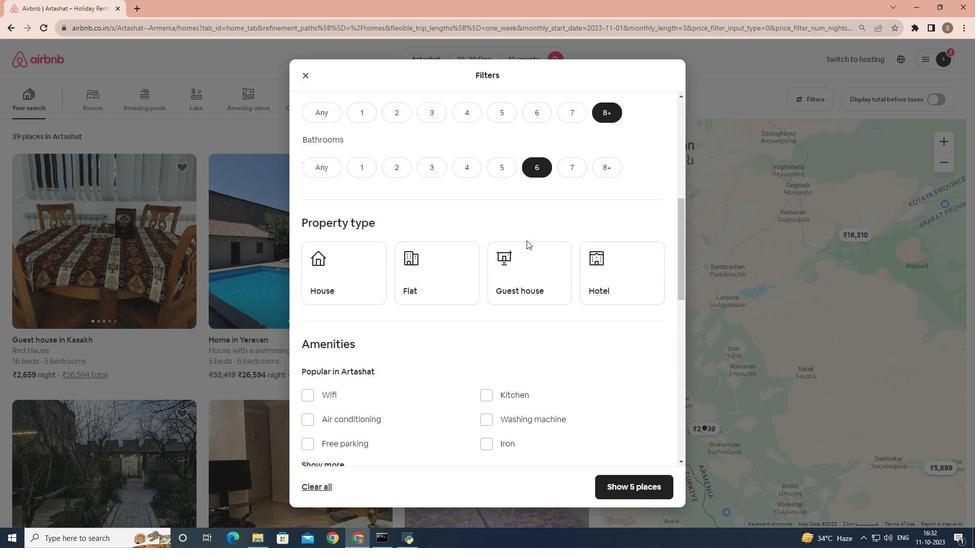 
Action: Mouse moved to (442, 243)
Screenshot: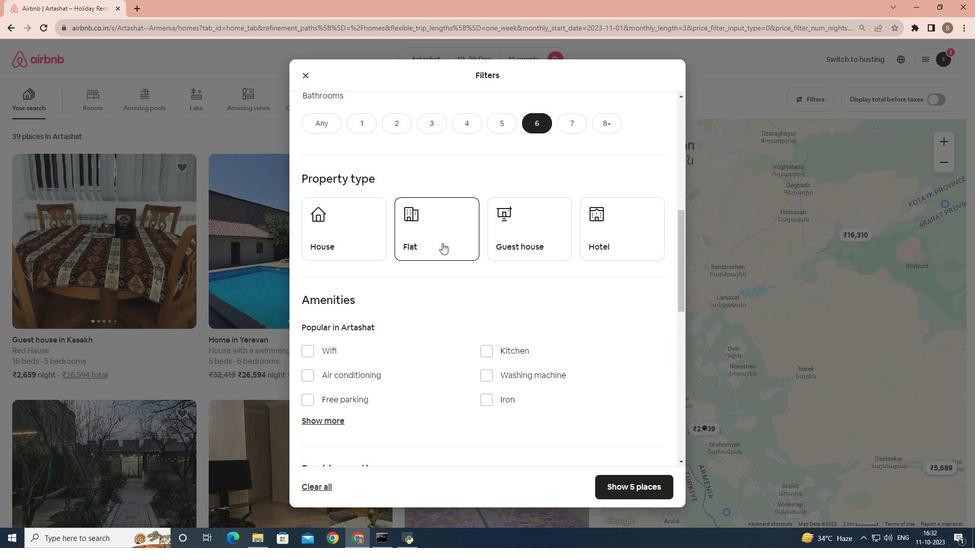 
Action: Mouse pressed left at (442, 243)
Screenshot: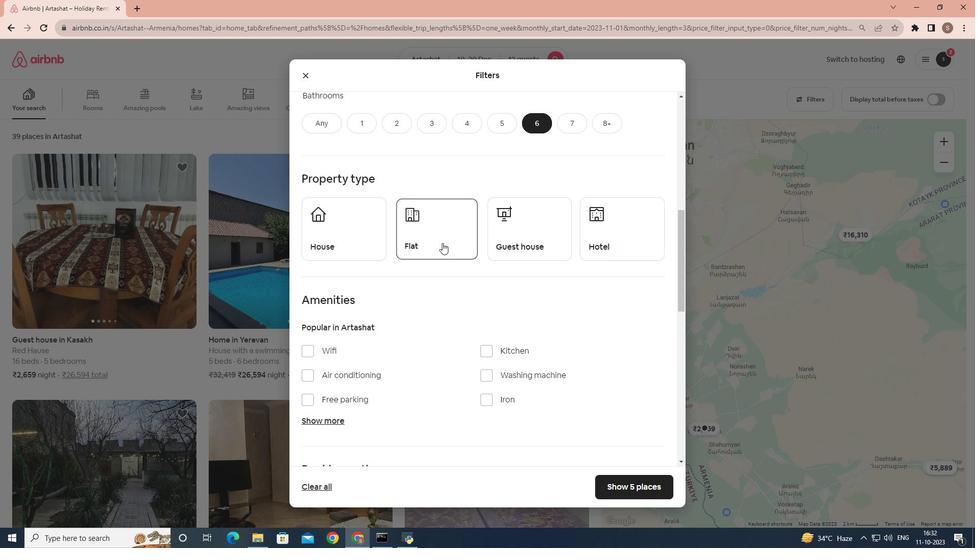 
Action: Mouse moved to (453, 237)
Screenshot: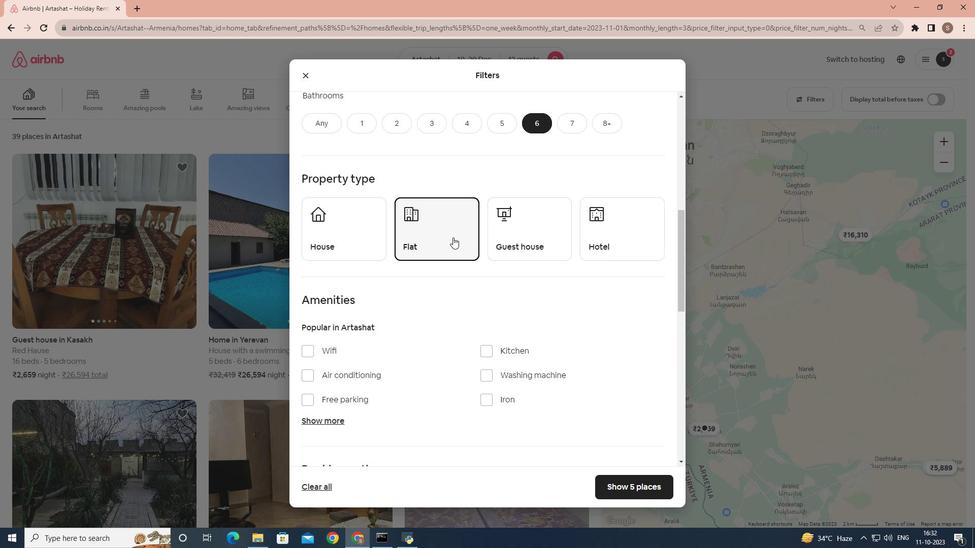 
Action: Mouse scrolled (453, 237) with delta (0, 0)
Screenshot: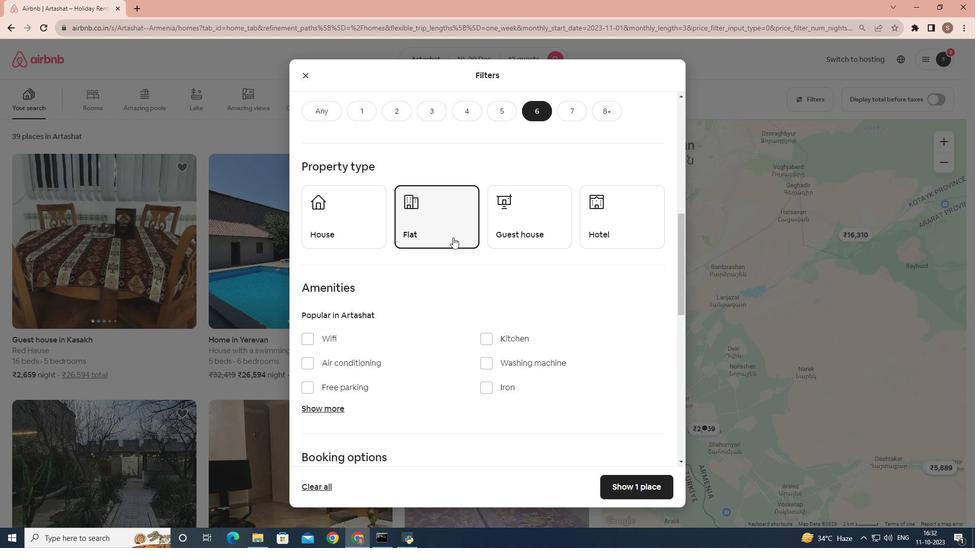 
Action: Mouse scrolled (453, 237) with delta (0, 0)
Screenshot: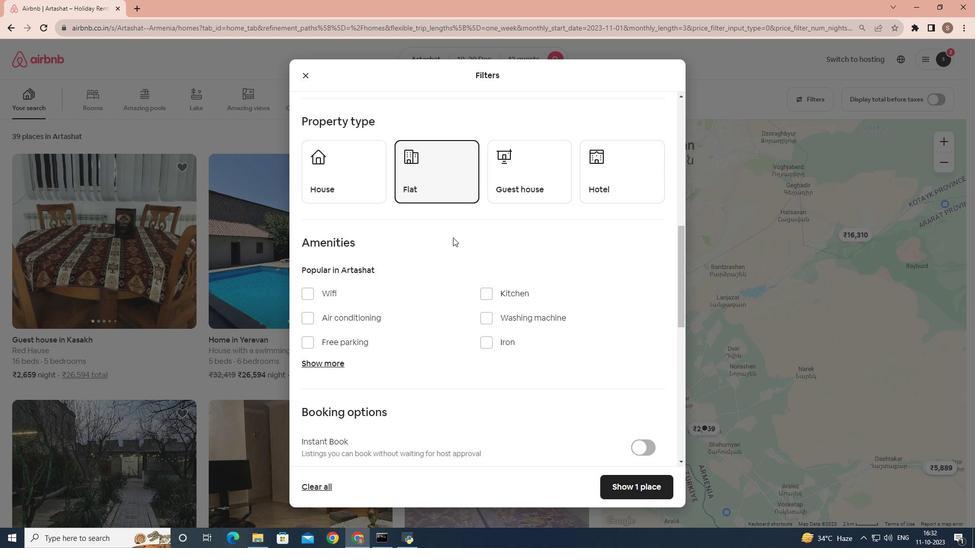 
Action: Mouse scrolled (453, 237) with delta (0, 0)
Screenshot: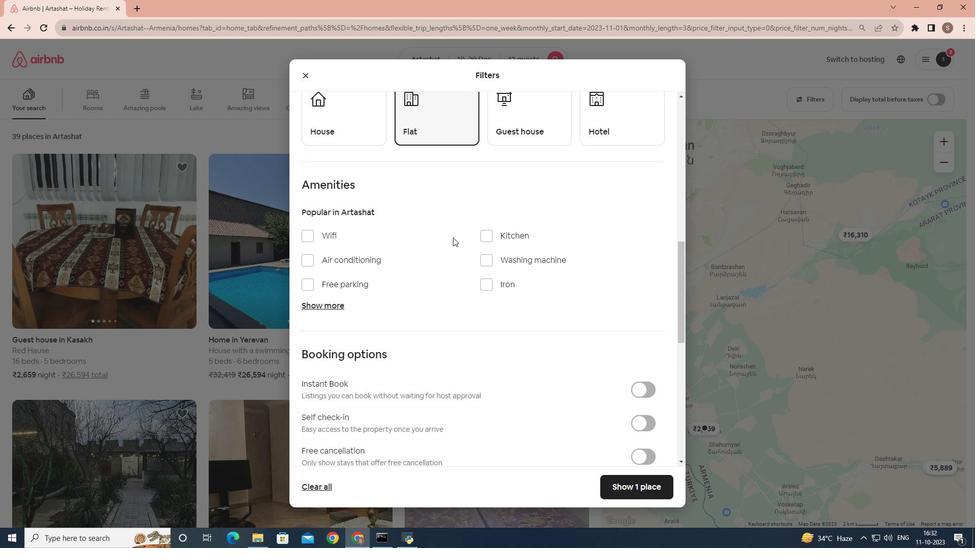 
Action: Mouse moved to (304, 201)
Screenshot: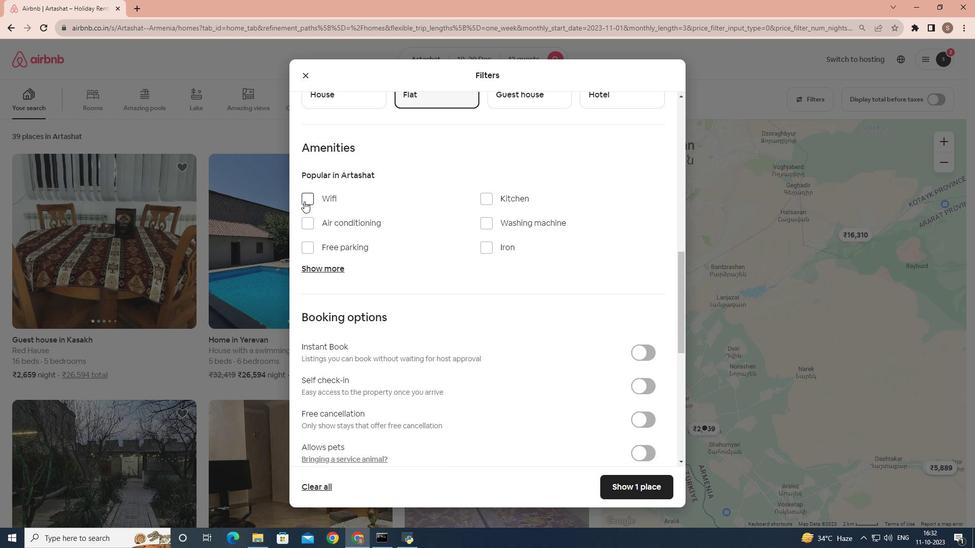 
Action: Mouse pressed left at (304, 201)
Screenshot: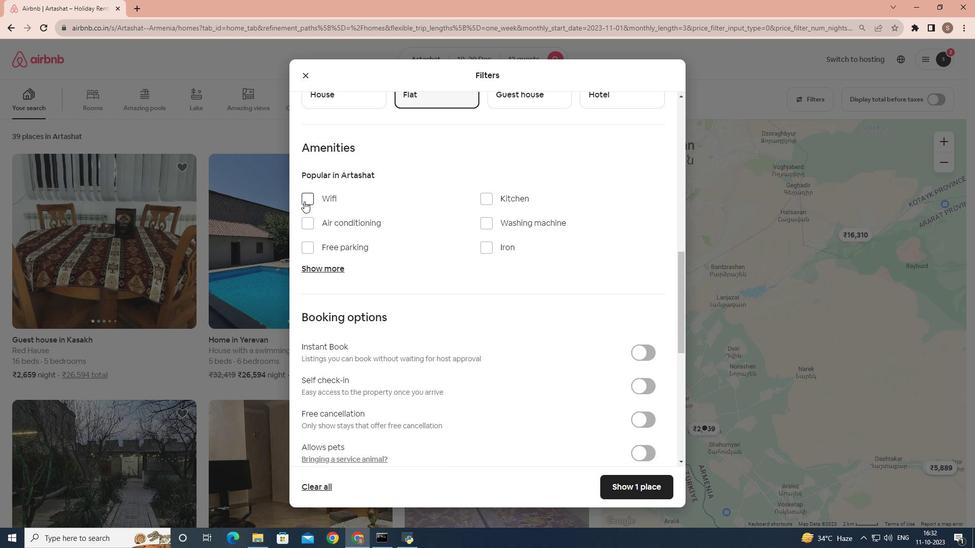 
Action: Mouse moved to (326, 266)
Screenshot: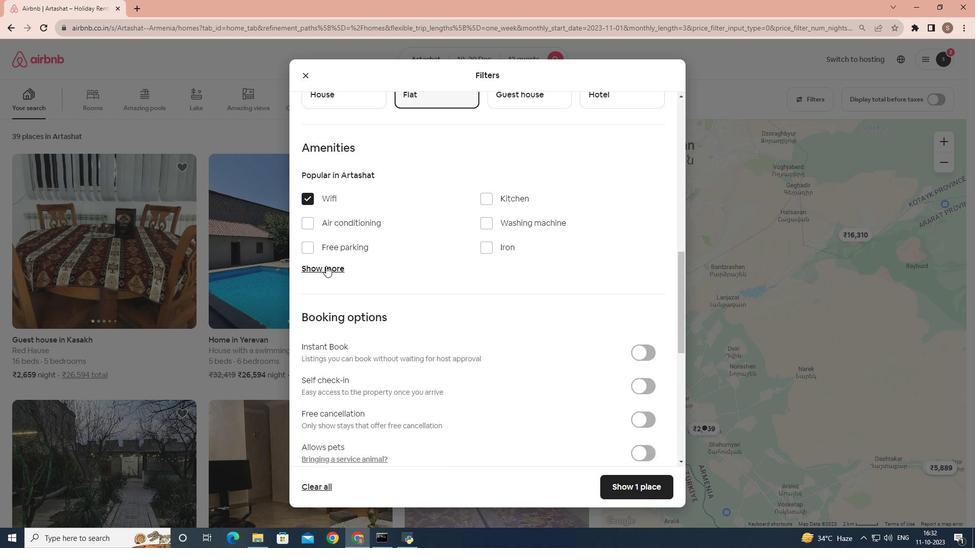 
Action: Mouse pressed left at (326, 266)
Screenshot: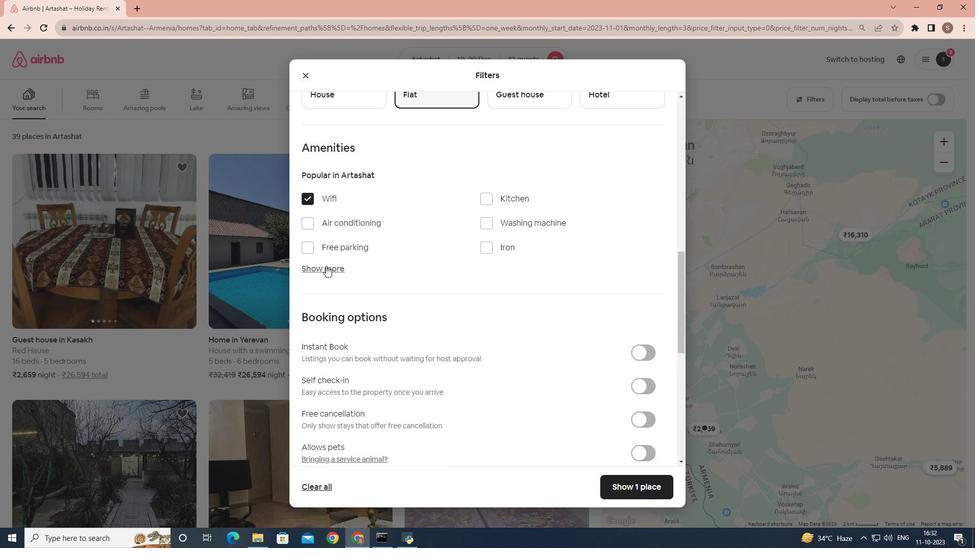 
Action: Mouse moved to (486, 327)
Screenshot: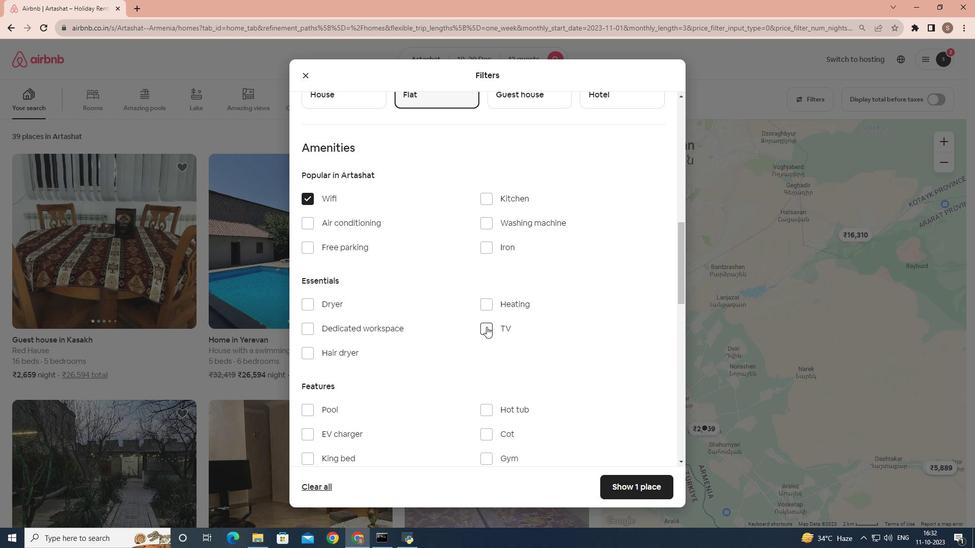 
Action: Mouse pressed left at (486, 327)
Screenshot: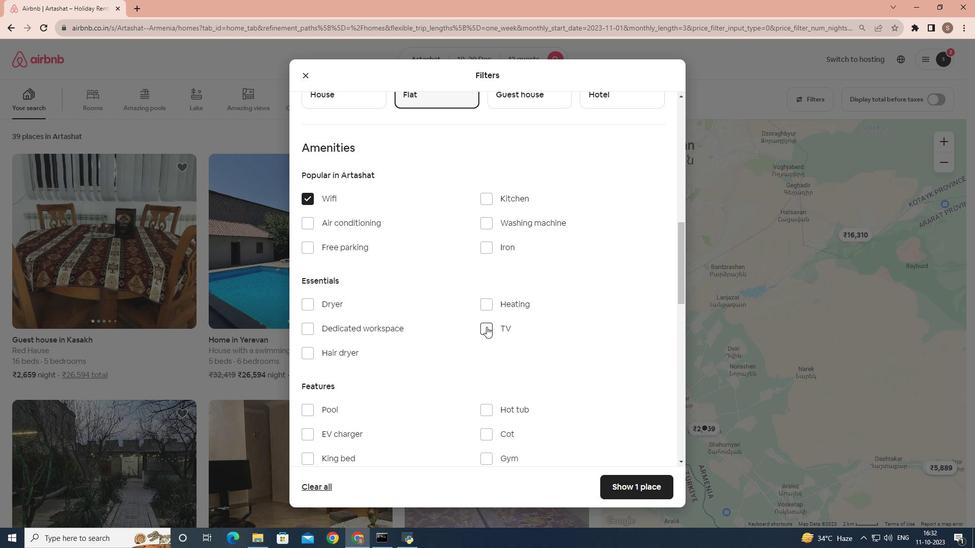 
Action: Mouse moved to (501, 288)
Screenshot: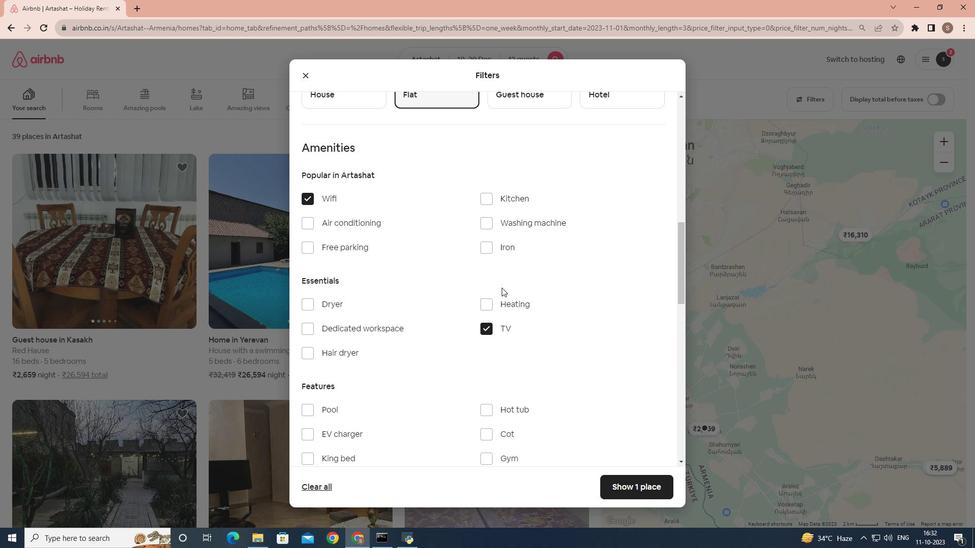 
Action: Mouse scrolled (501, 287) with delta (0, 0)
Screenshot: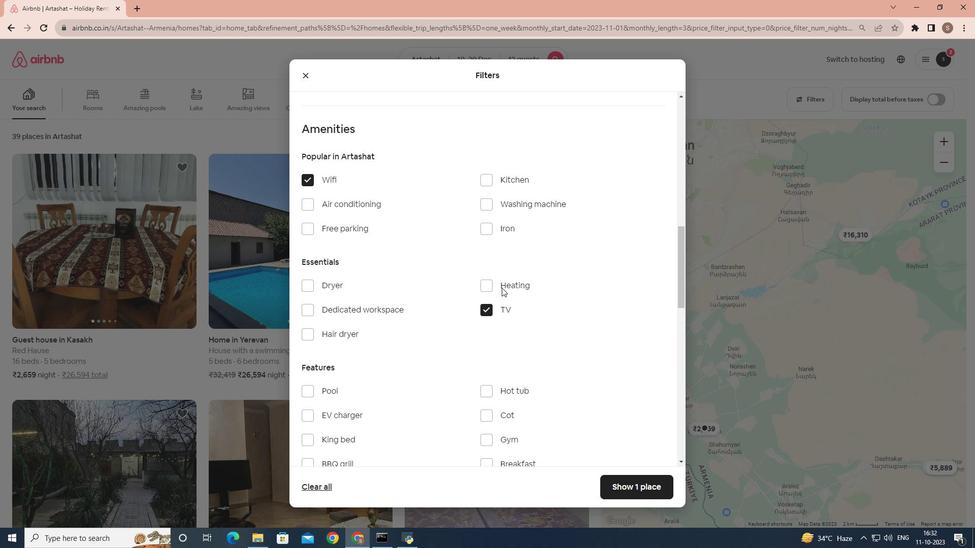 
Action: Mouse moved to (427, 204)
Screenshot: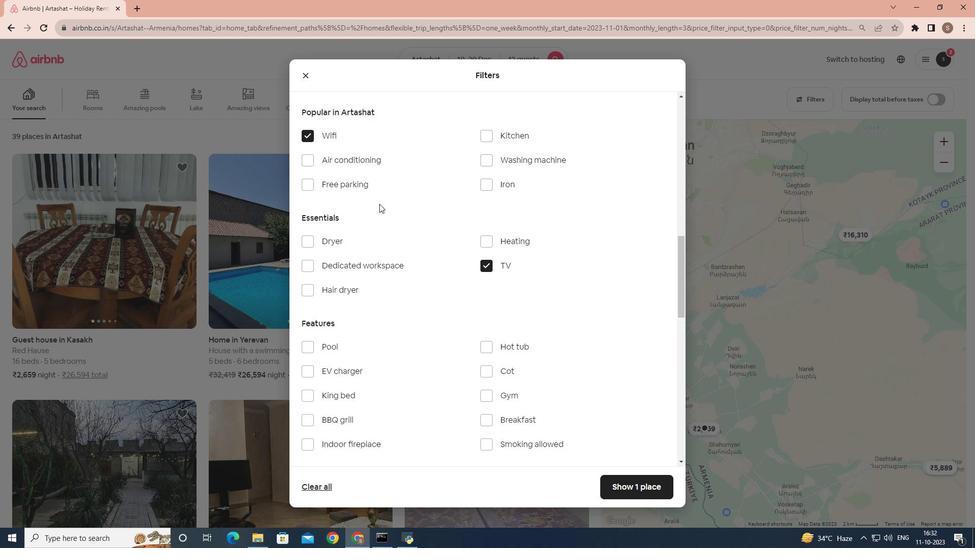 
Action: Mouse scrolled (427, 204) with delta (0, 0)
Screenshot: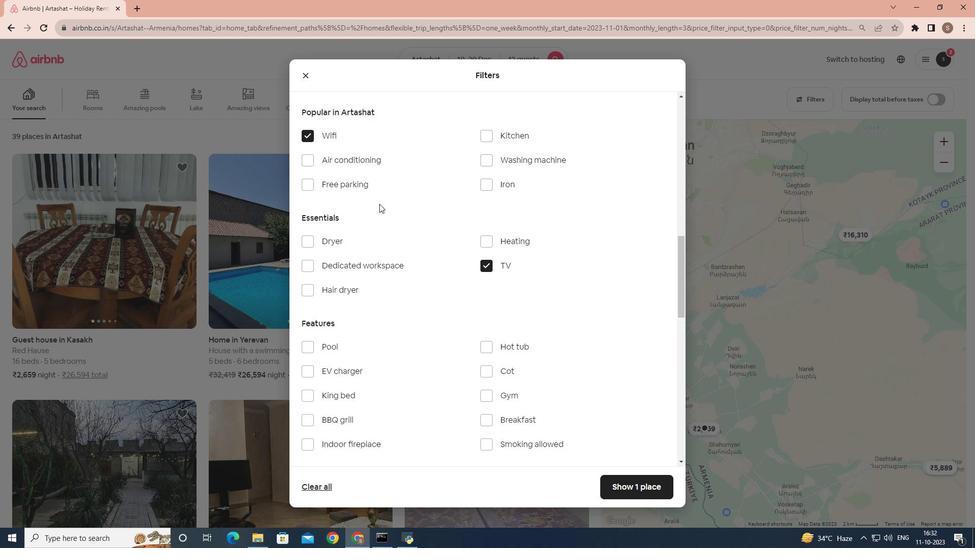 
Action: Mouse moved to (309, 145)
Screenshot: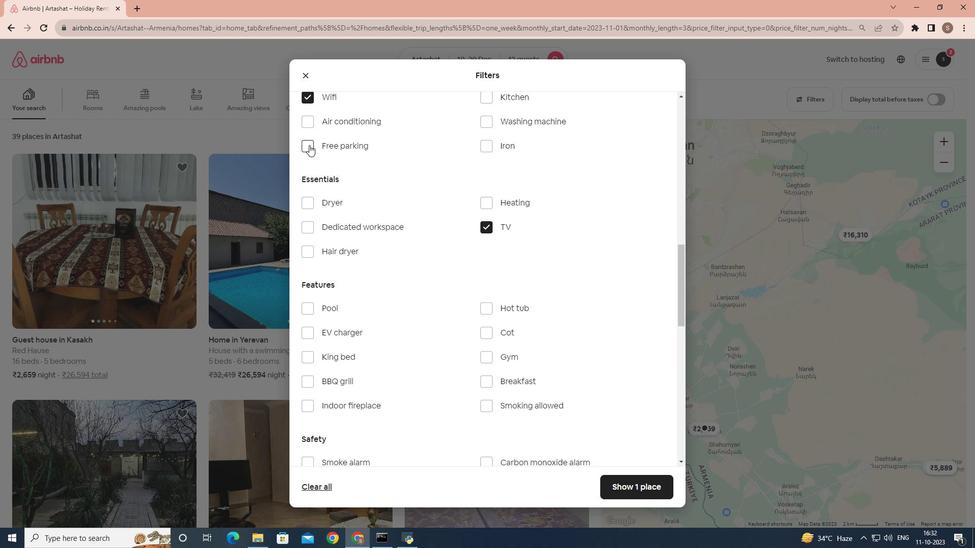 
Action: Mouse pressed left at (309, 145)
Screenshot: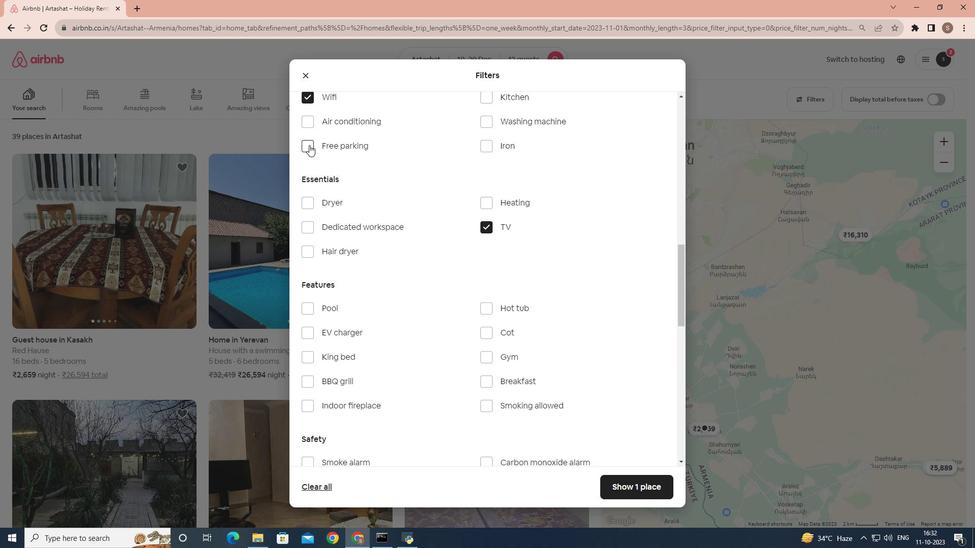 
Action: Mouse moved to (417, 180)
Screenshot: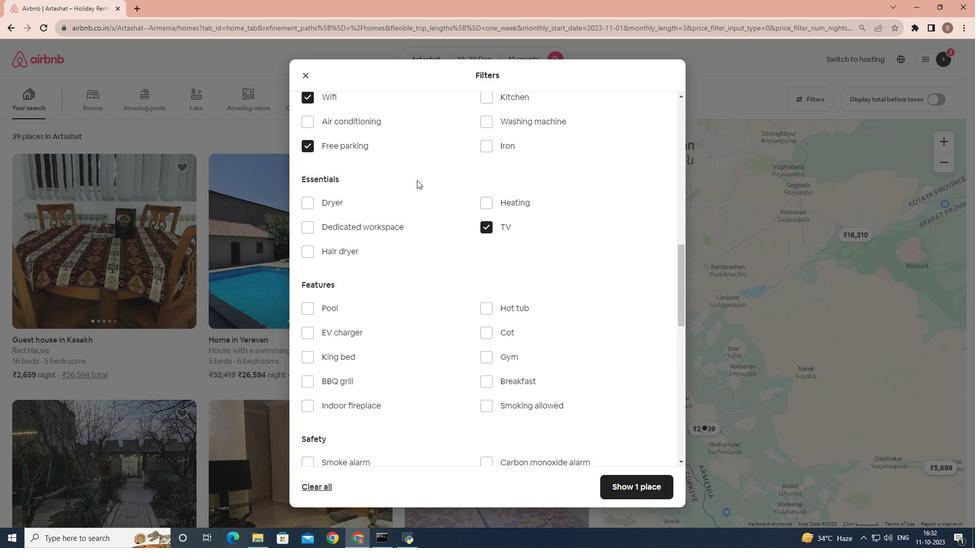 
Action: Mouse scrolled (417, 179) with delta (0, 0)
Screenshot: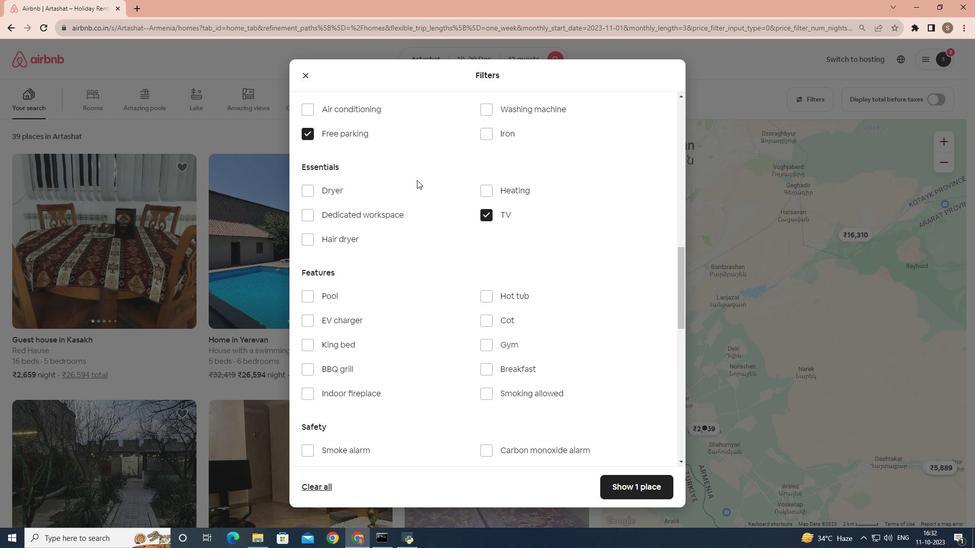 
Action: Mouse moved to (472, 215)
Screenshot: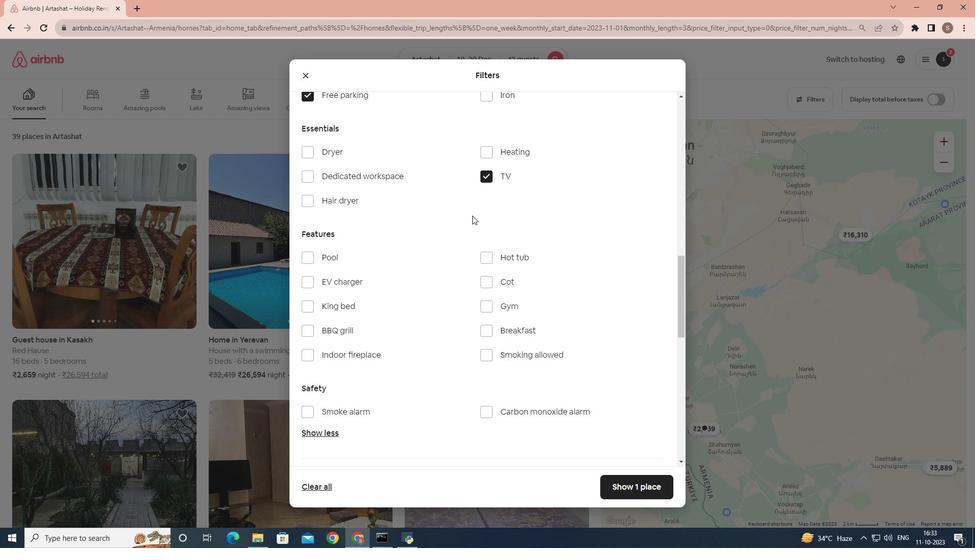 
Action: Mouse scrolled (472, 215) with delta (0, 0)
Screenshot: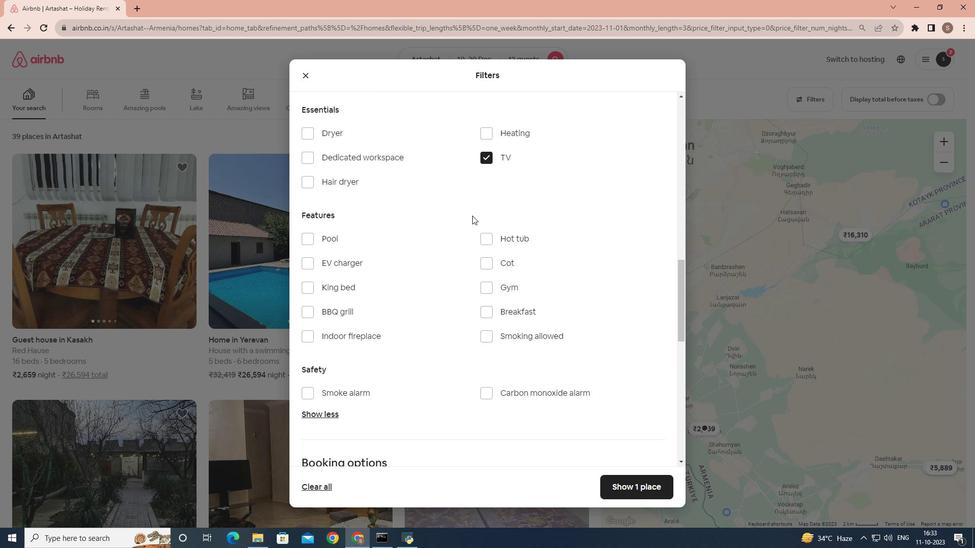 
Action: Mouse moved to (486, 209)
Screenshot: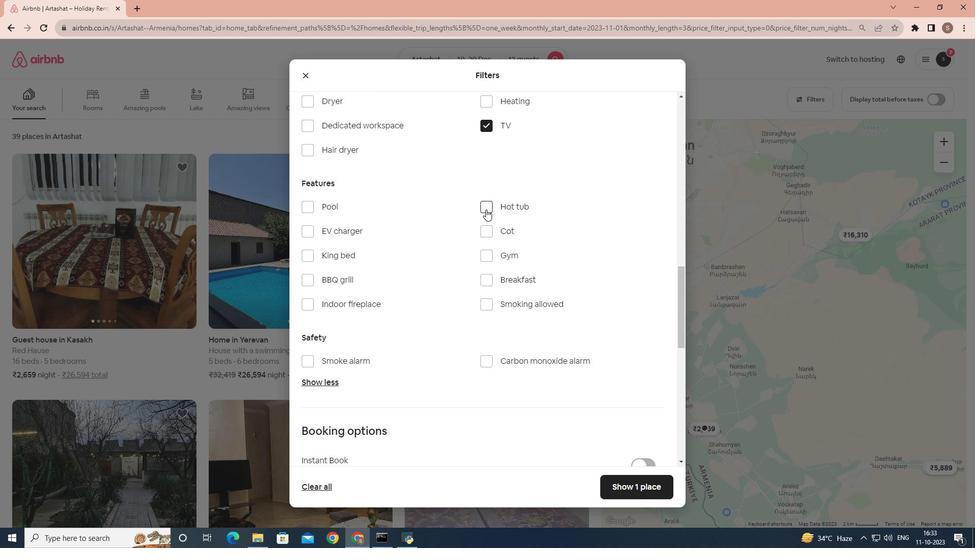 
Action: Mouse pressed left at (486, 209)
Screenshot: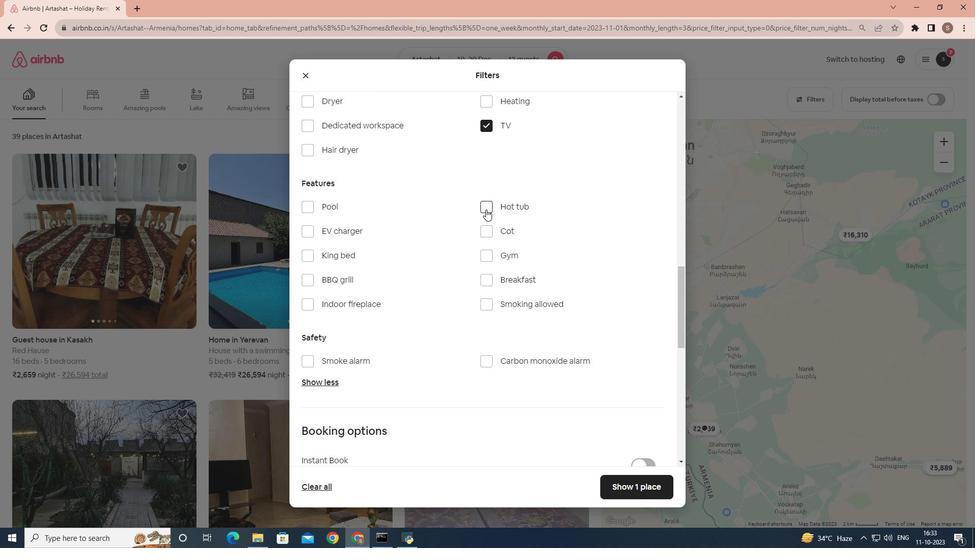
Action: Mouse moved to (476, 213)
Screenshot: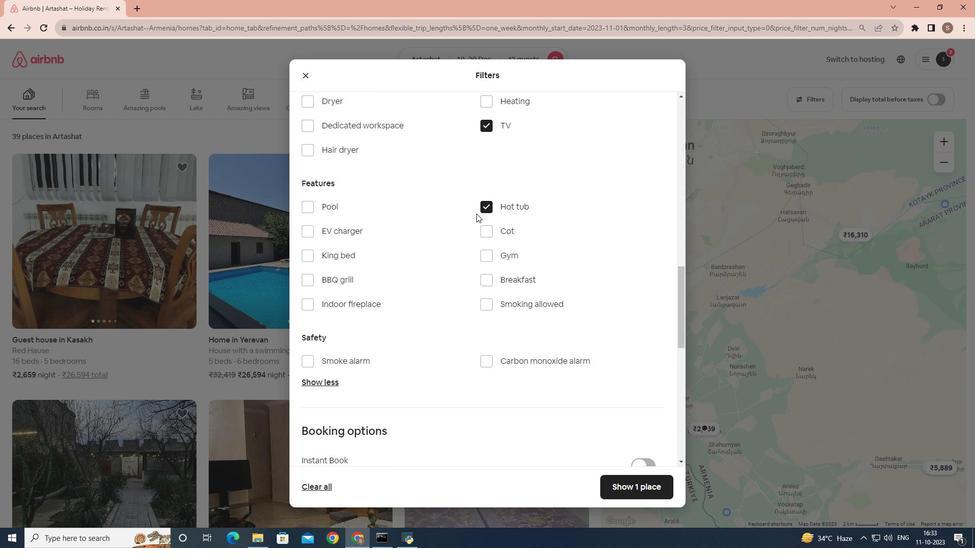 
Action: Mouse scrolled (476, 213) with delta (0, 0)
Screenshot: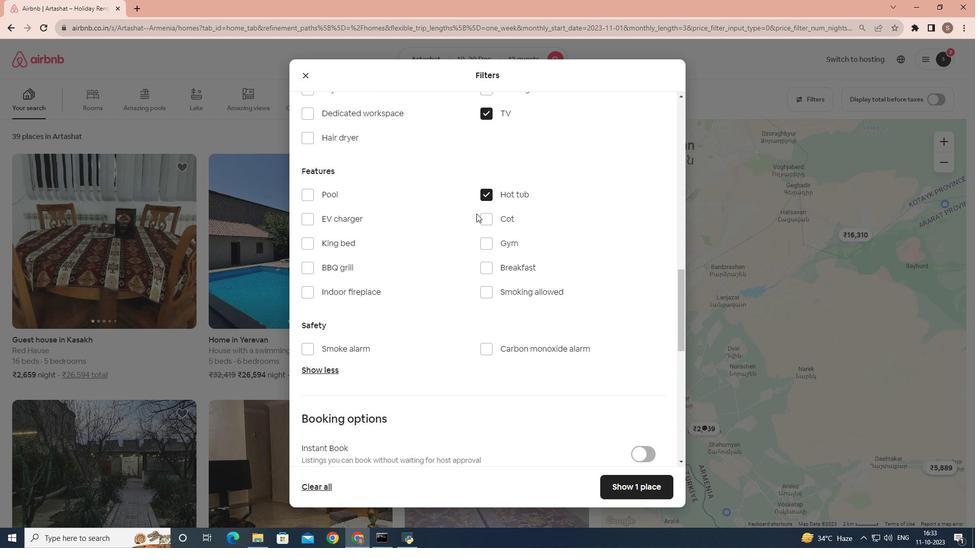
Action: Mouse moved to (485, 204)
Screenshot: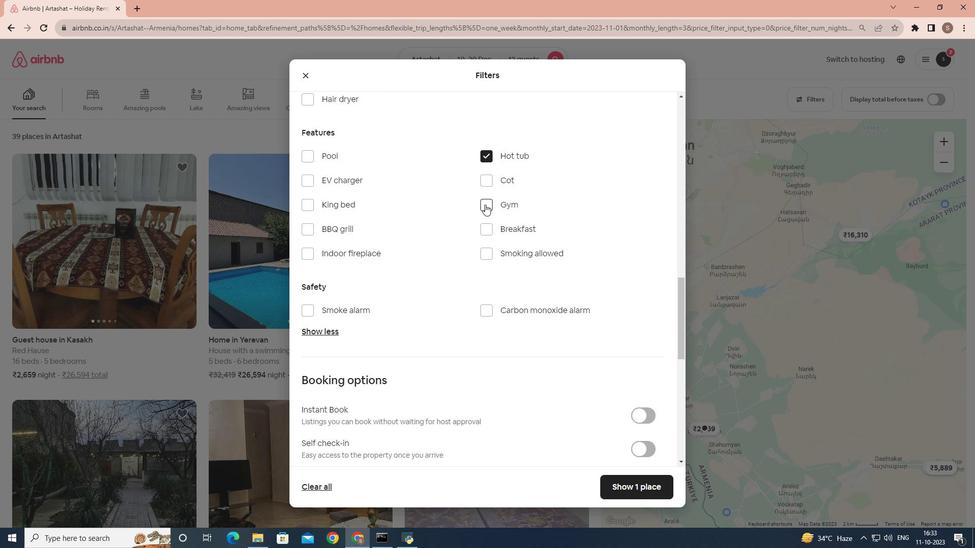
Action: Mouse pressed left at (485, 204)
Screenshot: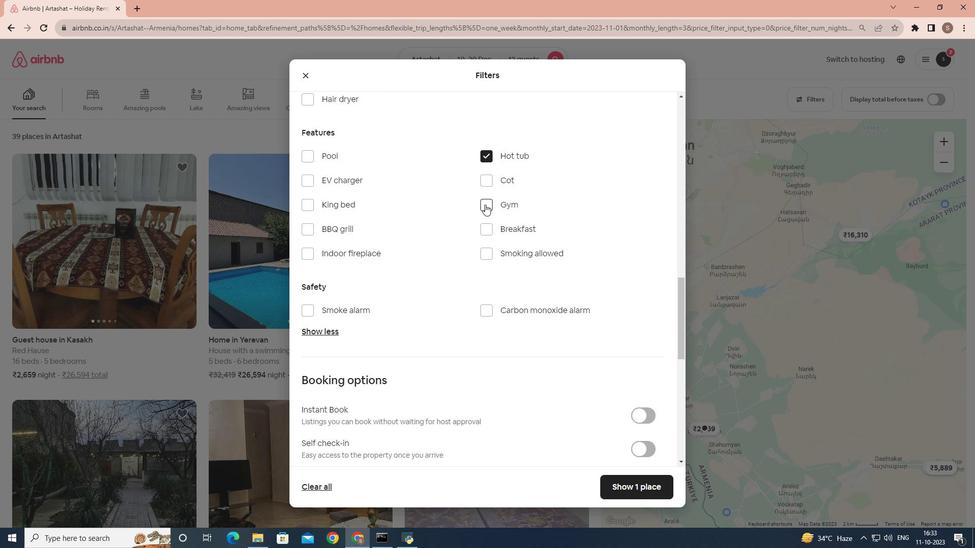
Action: Mouse moved to (447, 205)
Screenshot: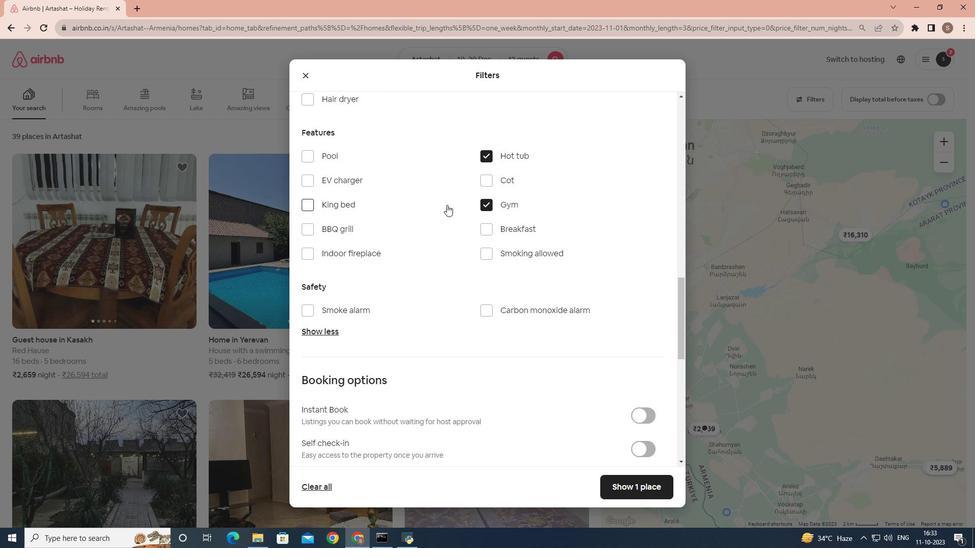 
Action: Mouse scrolled (447, 204) with delta (0, 0)
Screenshot: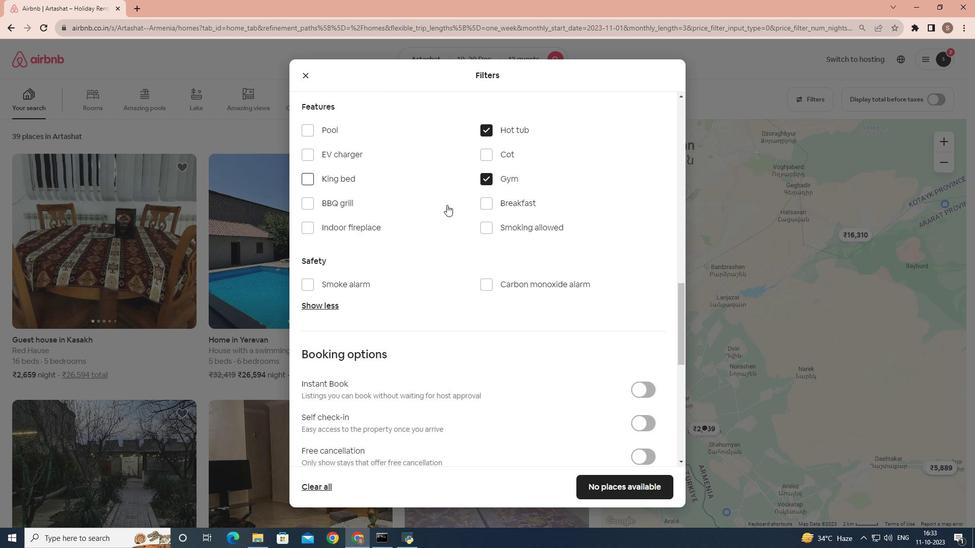 
Action: Mouse scrolled (447, 204) with delta (0, 0)
Screenshot: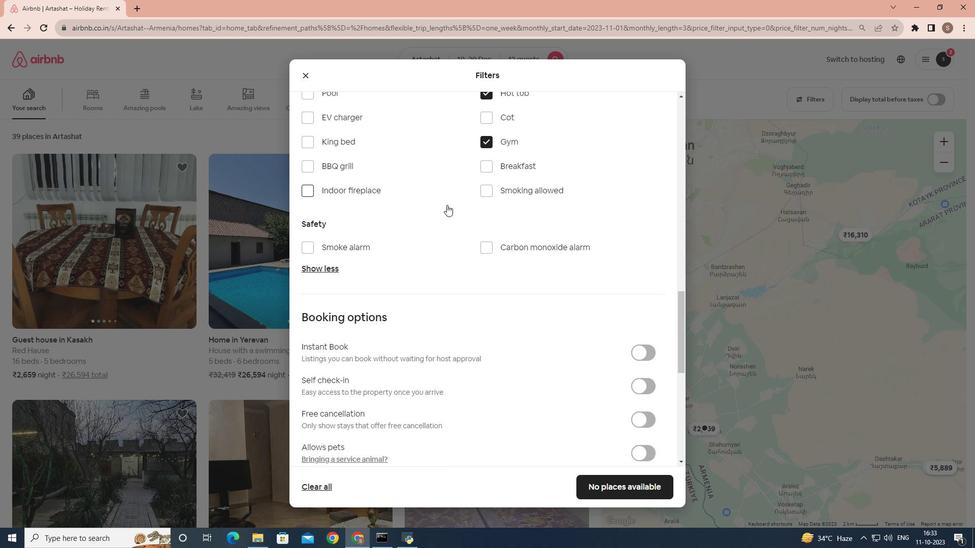 
Action: Mouse scrolled (447, 204) with delta (0, 0)
Screenshot: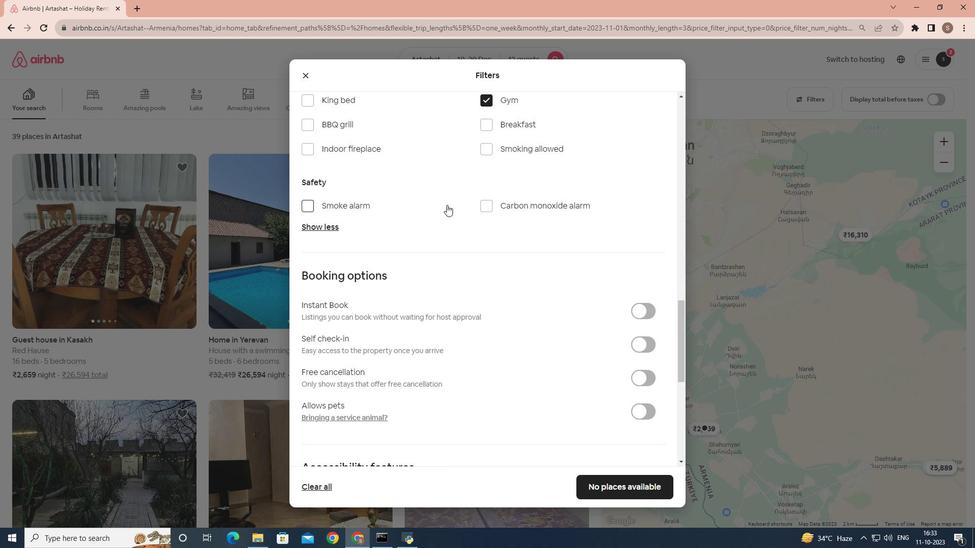 
Action: Mouse scrolled (447, 204) with delta (0, 0)
Screenshot: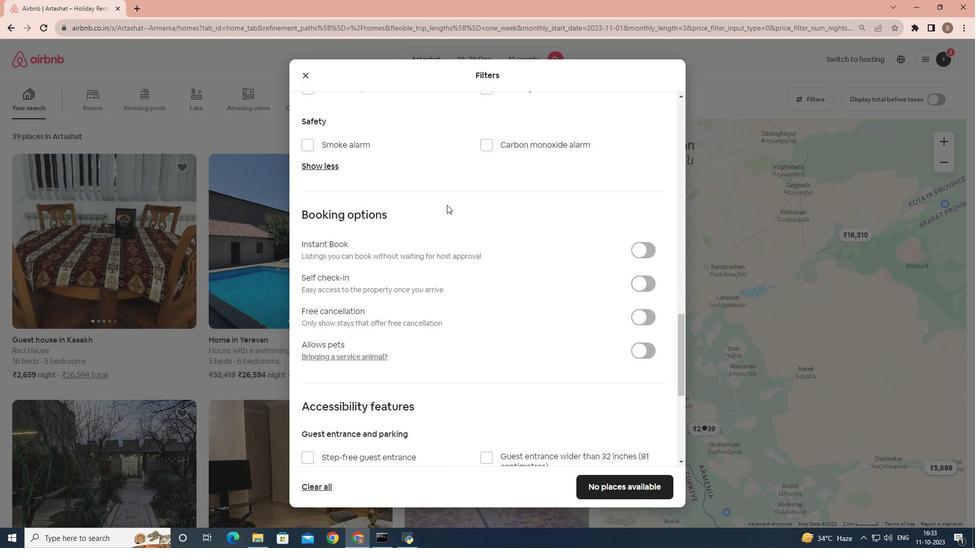 
Action: Mouse moved to (421, 200)
Screenshot: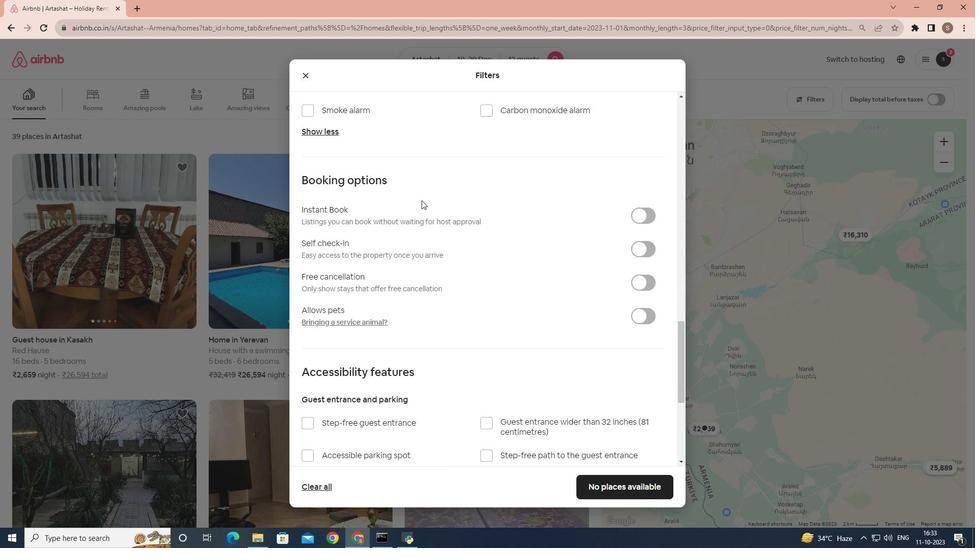 
Action: Mouse scrolled (421, 201) with delta (0, 0)
Screenshot: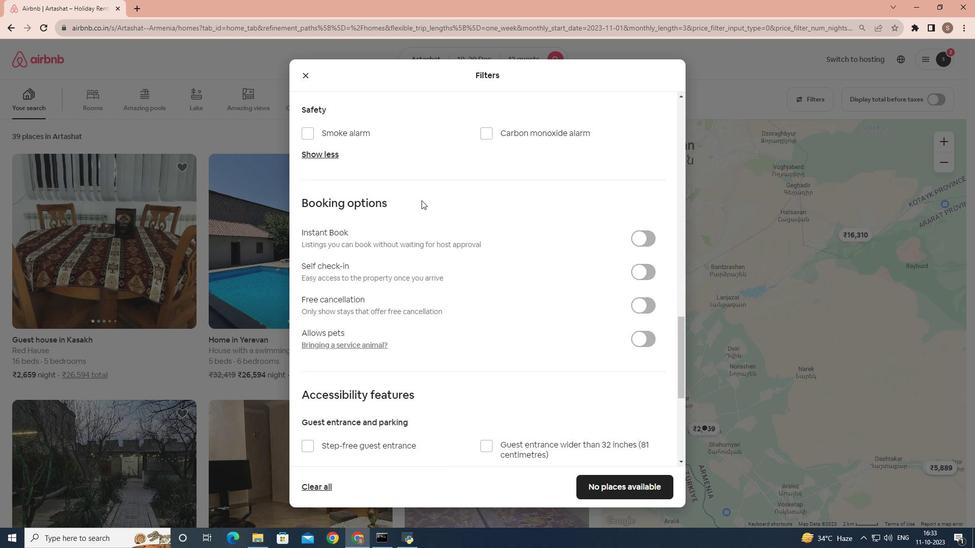 
Action: Mouse moved to (423, 187)
Screenshot: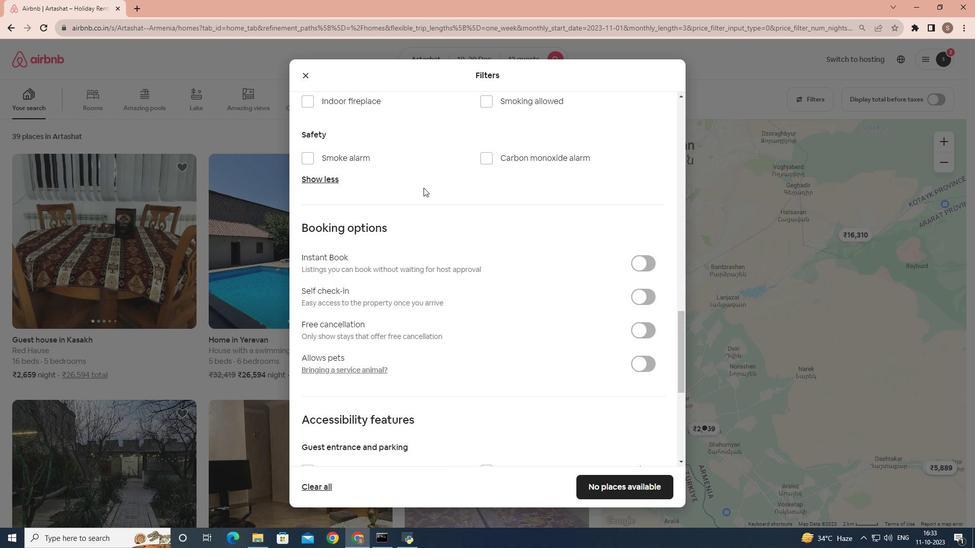 
Action: Mouse scrolled (423, 188) with delta (0, 0)
Screenshot: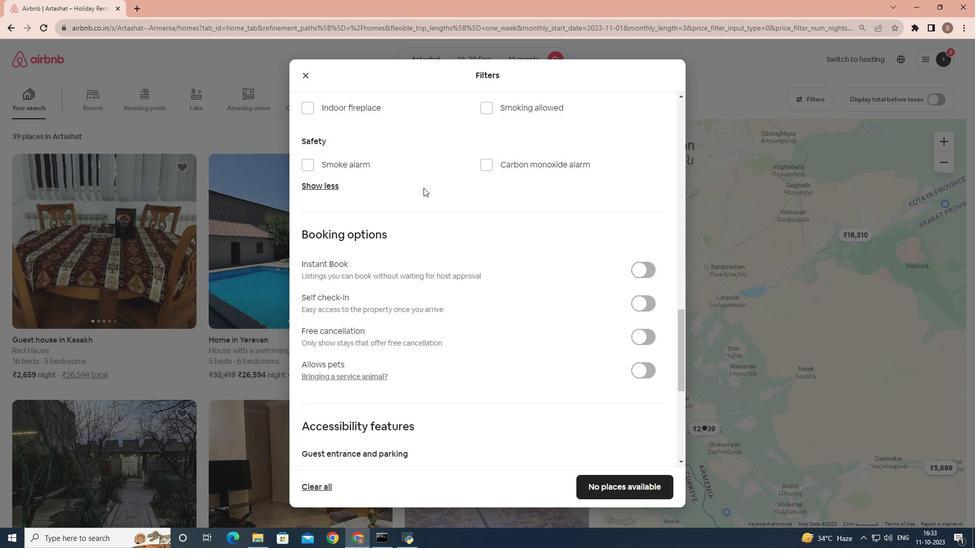 
Action: Mouse moved to (485, 156)
Screenshot: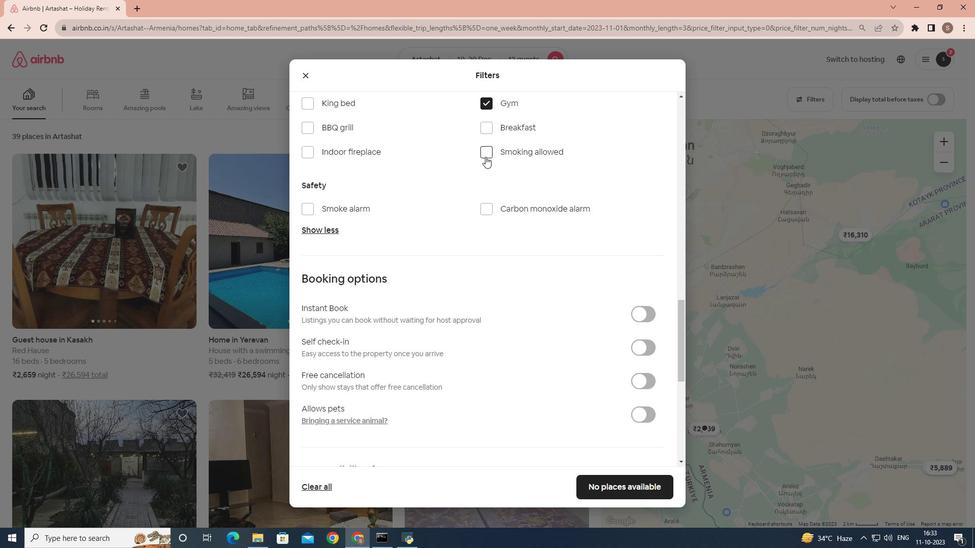 
Action: Mouse pressed left at (485, 156)
Screenshot: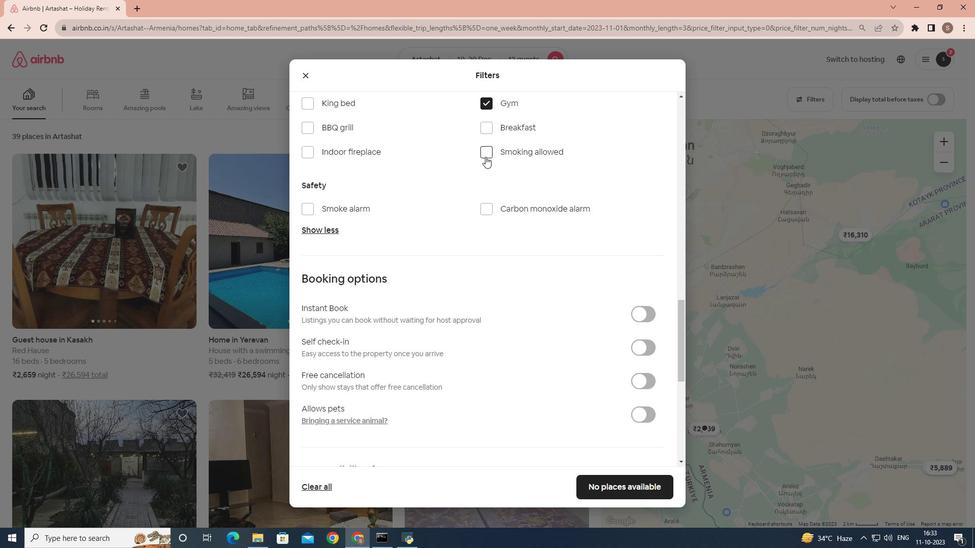 
Action: Mouse moved to (443, 188)
Screenshot: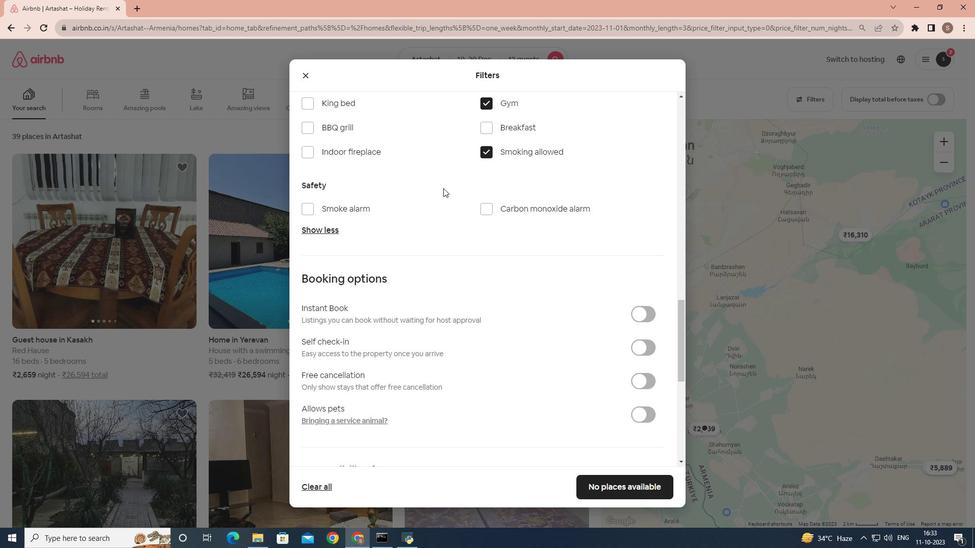 
Action: Mouse scrolled (443, 187) with delta (0, 0)
Screenshot: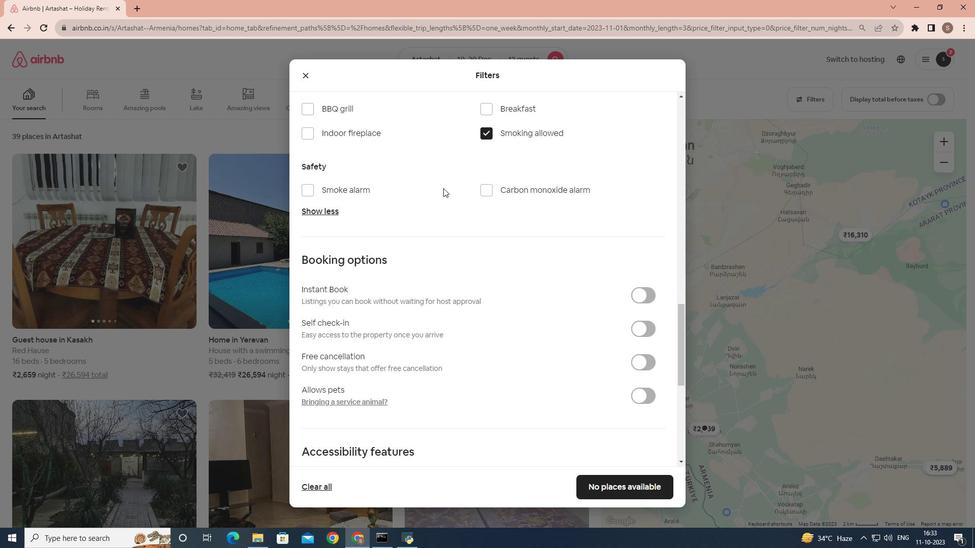 
Action: Mouse moved to (472, 205)
Screenshot: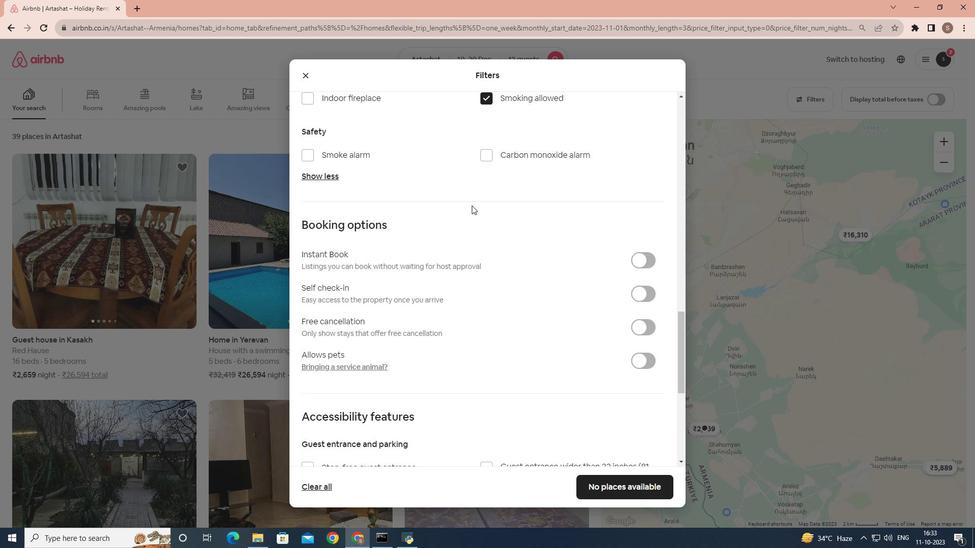 
Action: Mouse scrolled (472, 205) with delta (0, 0)
Screenshot: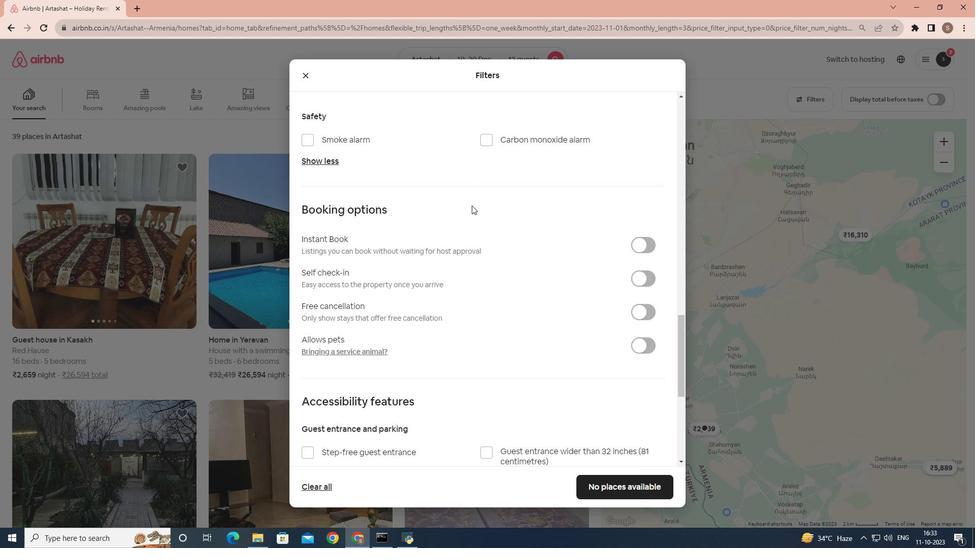 
Action: Mouse scrolled (472, 205) with delta (0, 0)
Screenshot: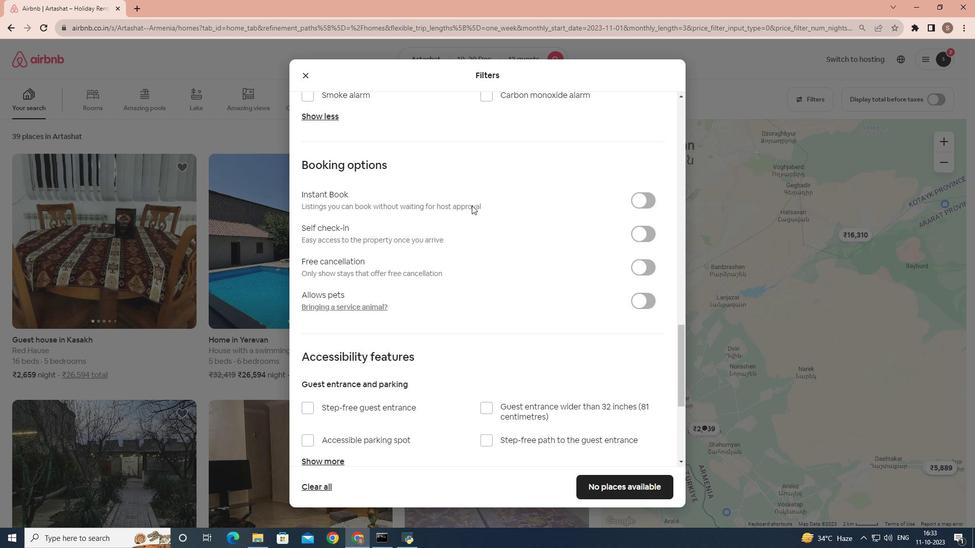 
Action: Mouse moved to (648, 194)
Screenshot: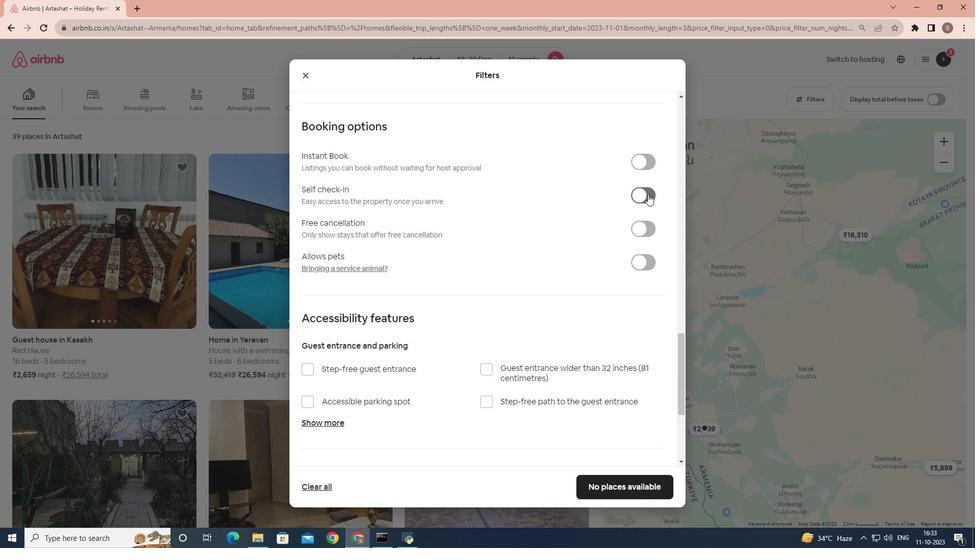 
Action: Mouse pressed left at (648, 194)
Screenshot: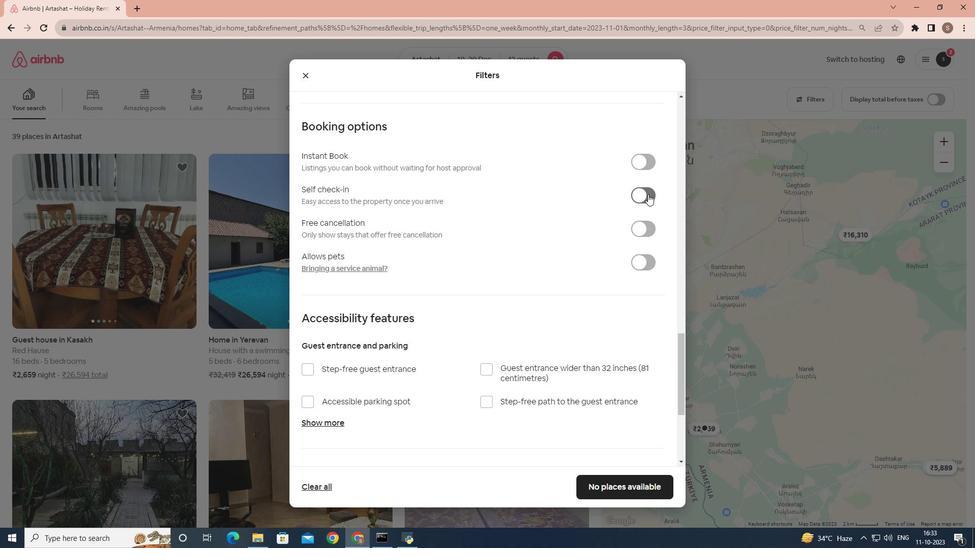
Action: Mouse moved to (584, 199)
Screenshot: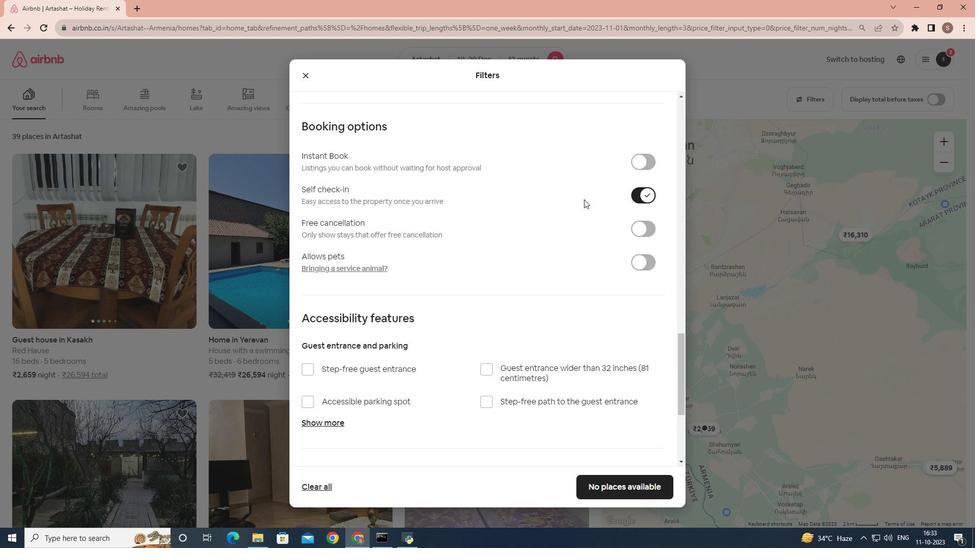 
Action: Mouse scrolled (584, 199) with delta (0, 0)
Screenshot: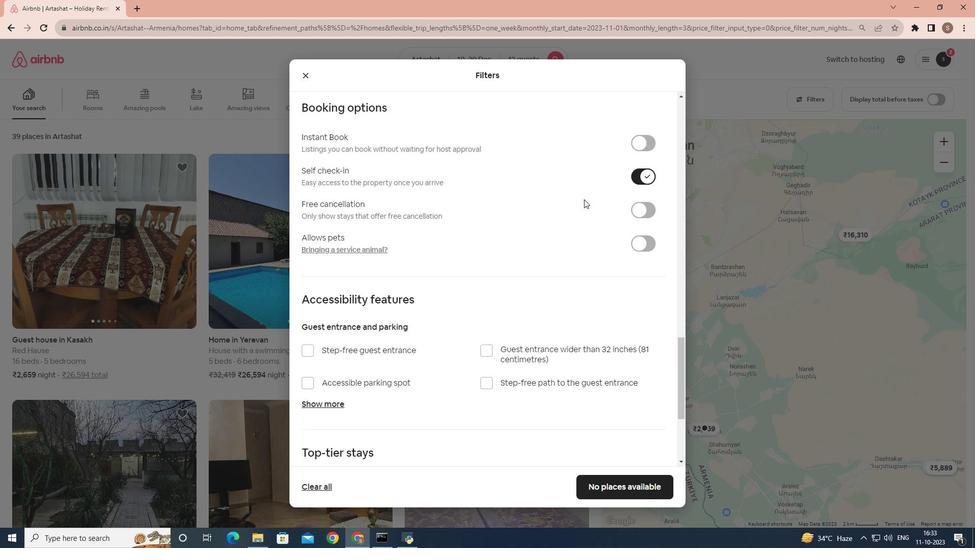 
Action: Mouse moved to (615, 298)
Screenshot: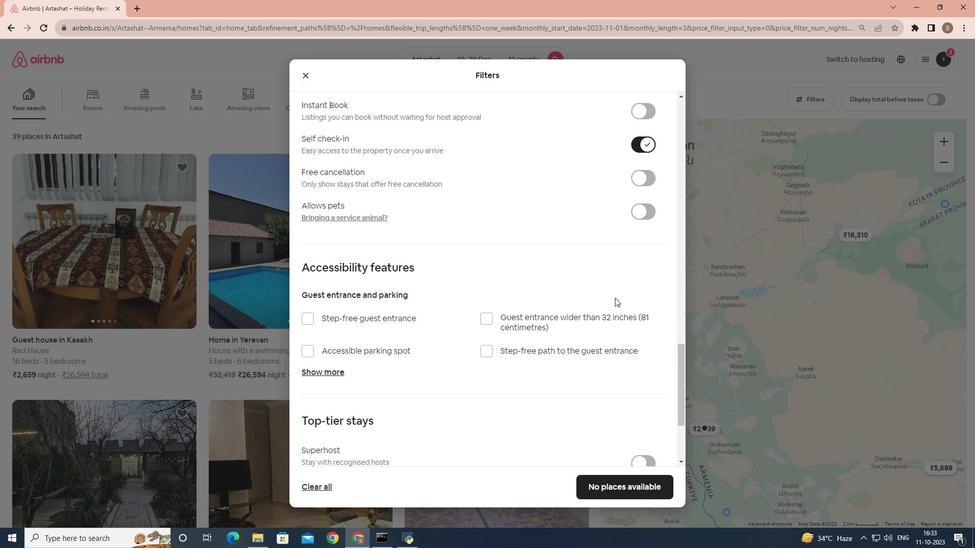 
Action: Mouse scrolled (615, 297) with delta (0, 0)
Screenshot: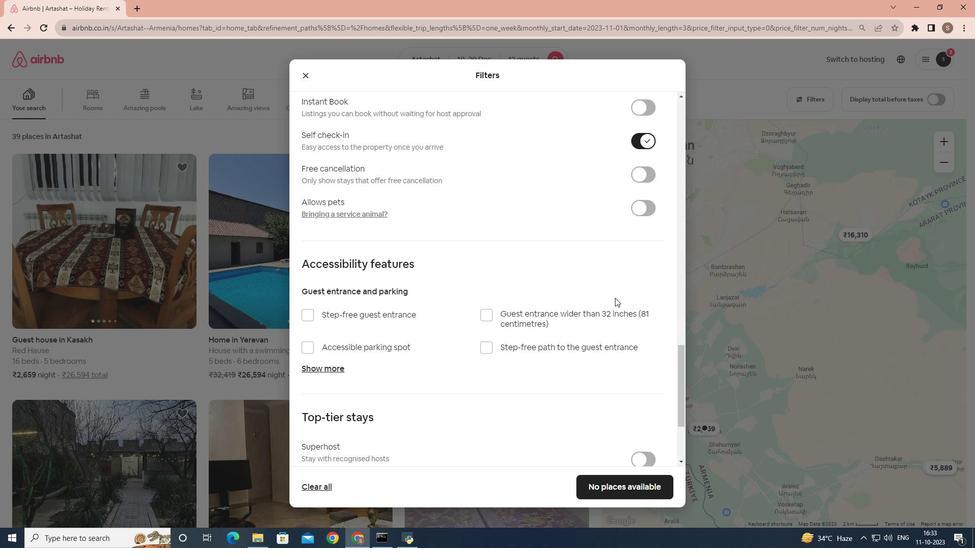 
Action: Mouse scrolled (615, 297) with delta (0, 0)
Screenshot: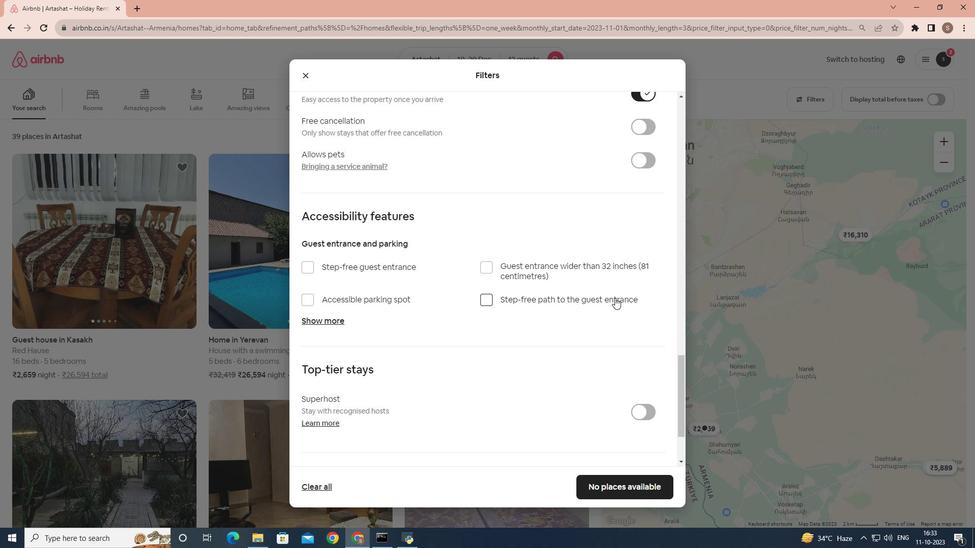 
Action: Mouse scrolled (615, 297) with delta (0, 0)
Screenshot: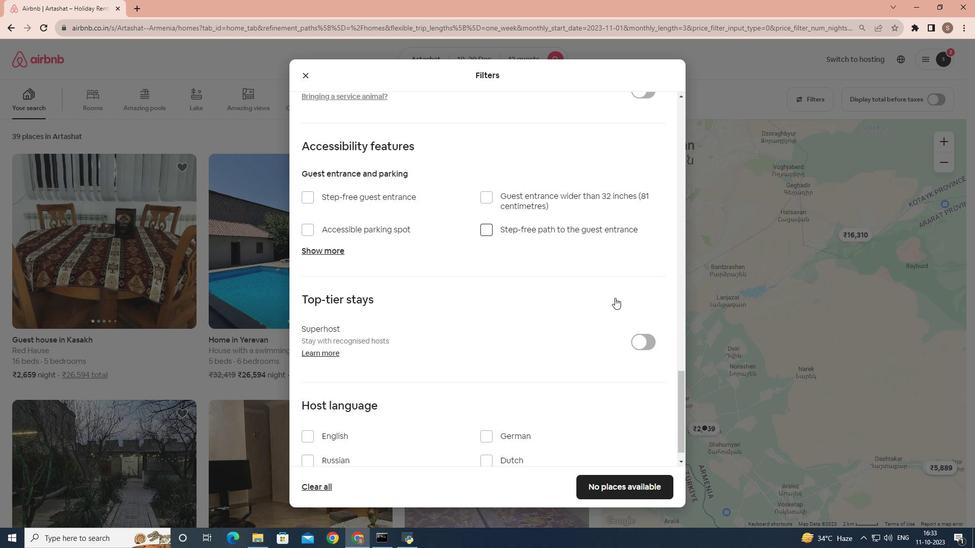 
Action: Mouse scrolled (615, 297) with delta (0, 0)
Screenshot: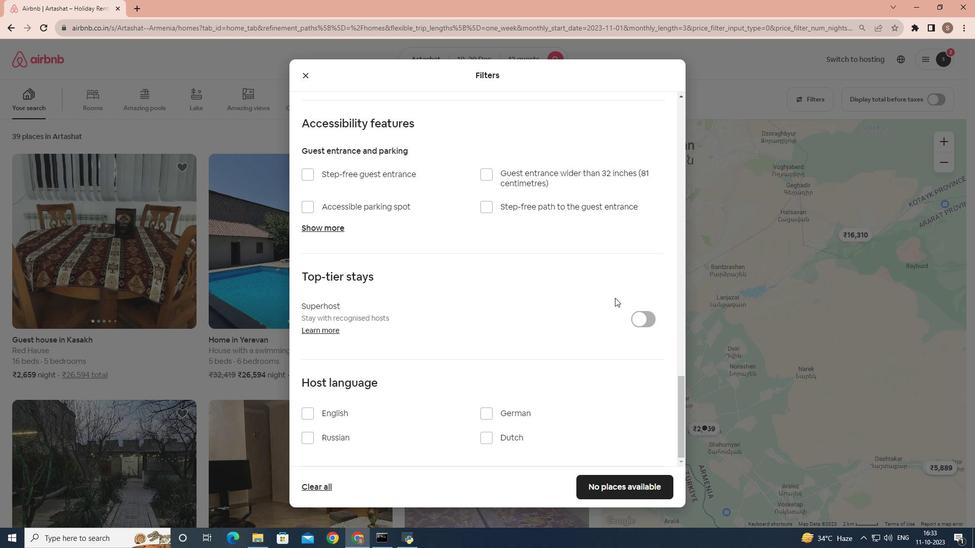 
Action: Mouse scrolled (615, 297) with delta (0, 0)
Screenshot: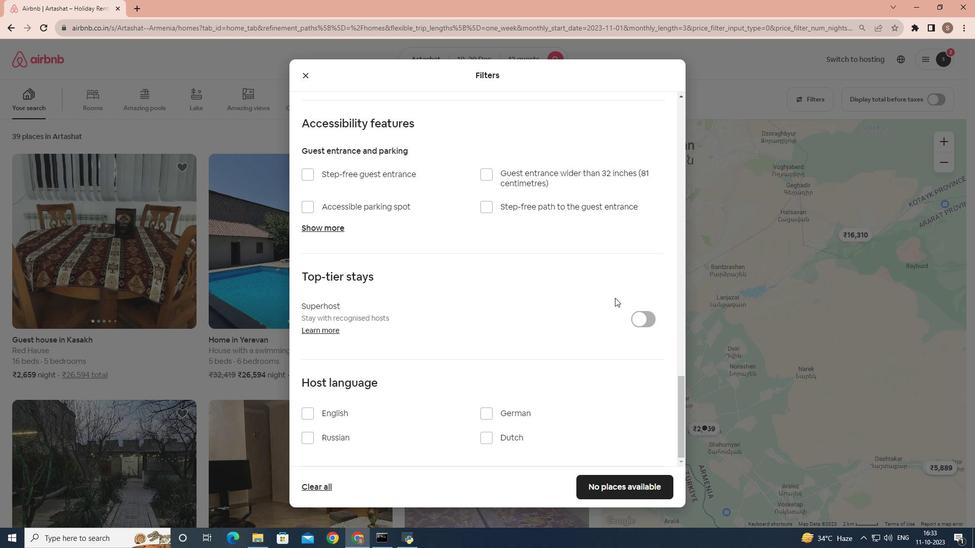 
Action: Mouse scrolled (615, 297) with delta (0, 0)
Screenshot: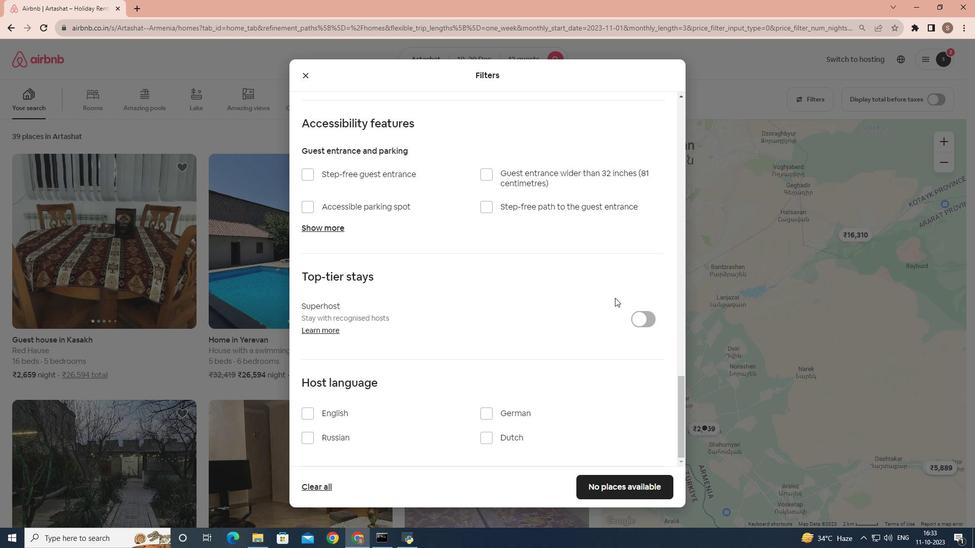 
Action: Mouse moved to (609, 288)
Screenshot: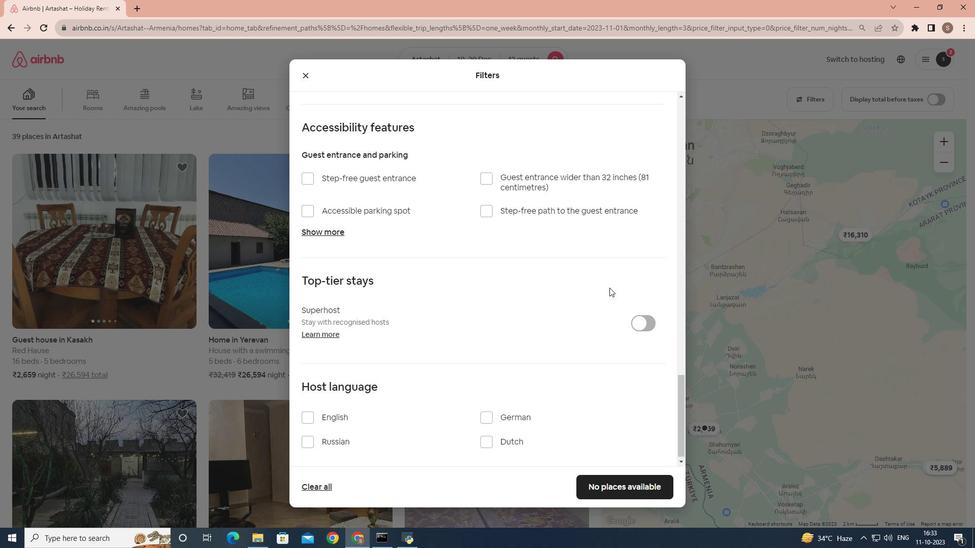 
Action: Mouse scrolled (609, 288) with delta (0, 0)
Screenshot: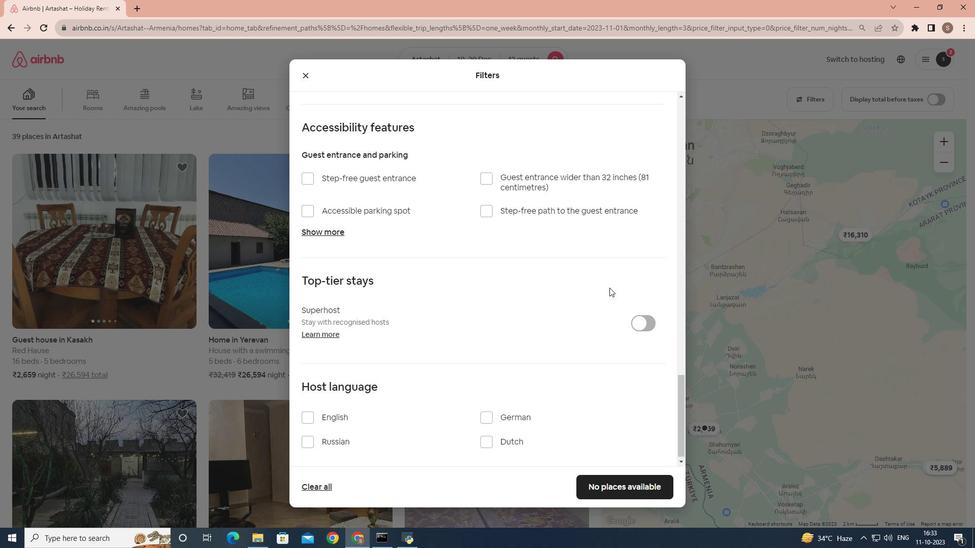
Action: Mouse scrolled (609, 288) with delta (0, 0)
Screenshot: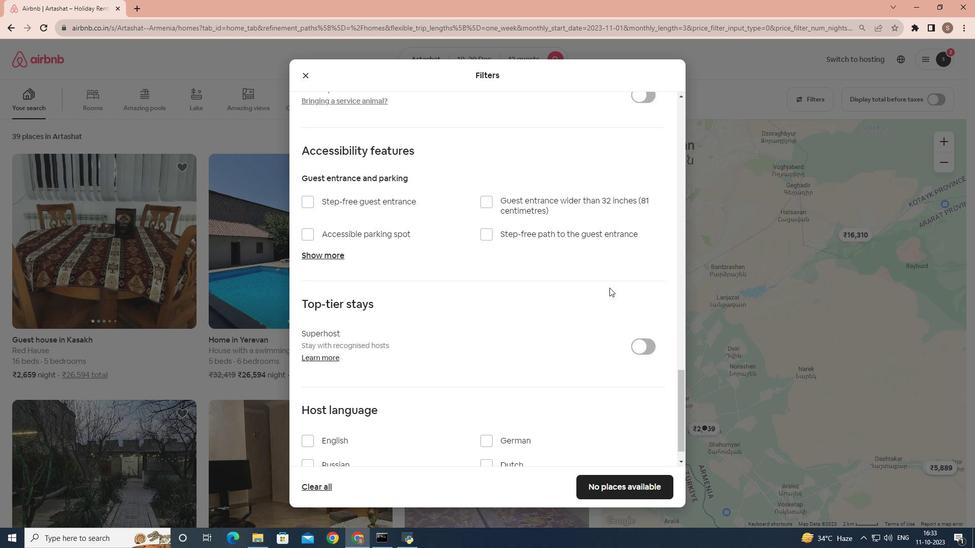 
Action: Mouse moved to (609, 279)
Screenshot: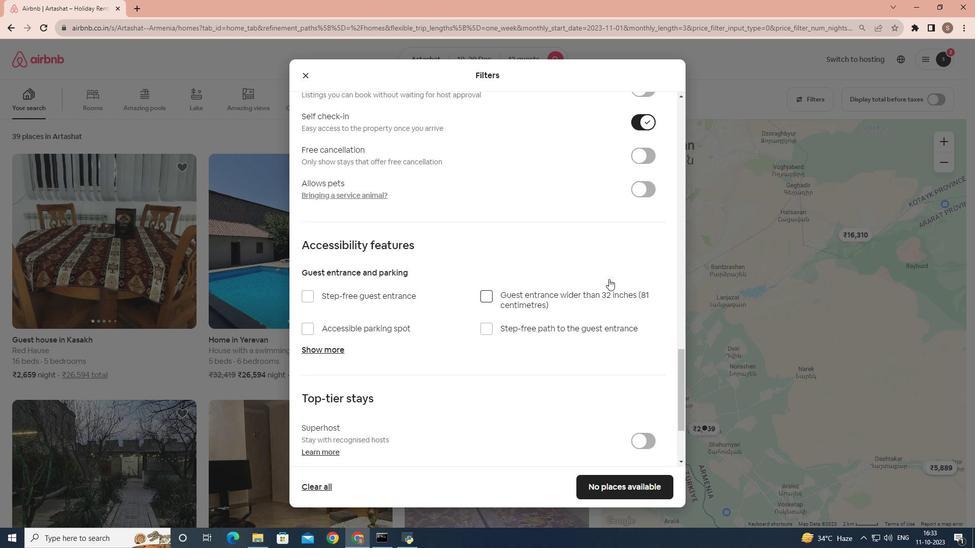 
Action: Mouse scrolled (609, 279) with delta (0, 0)
Screenshot: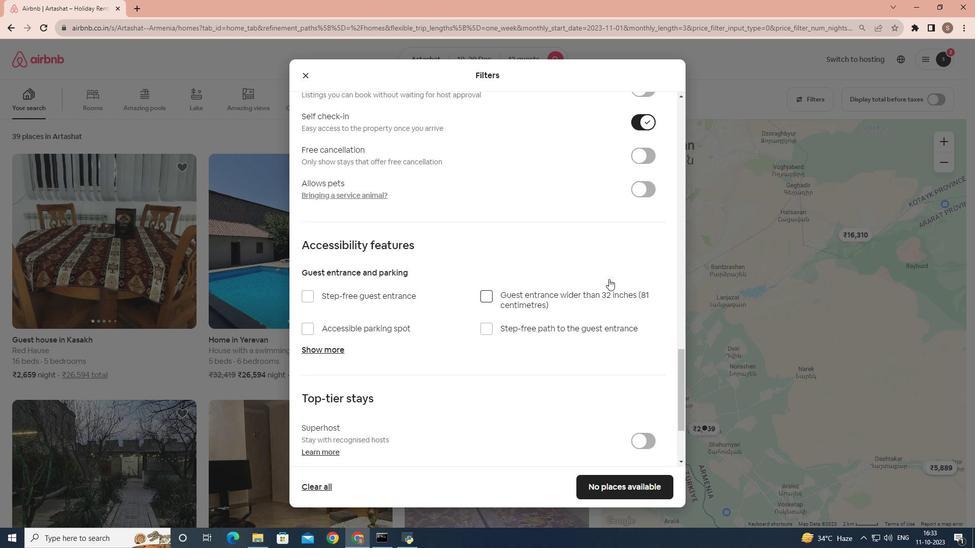 
Action: Mouse scrolled (609, 279) with delta (0, 0)
Screenshot: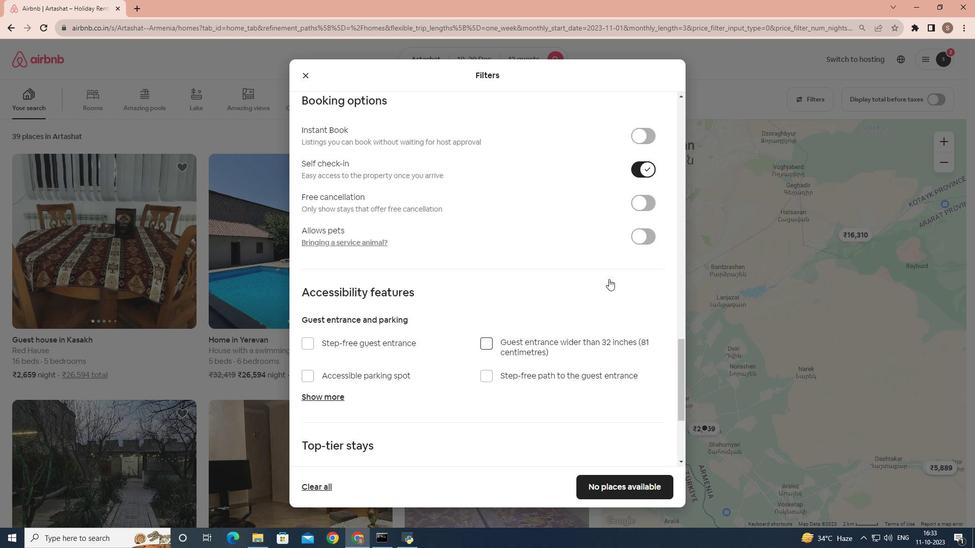
Action: Mouse moved to (609, 279)
Screenshot: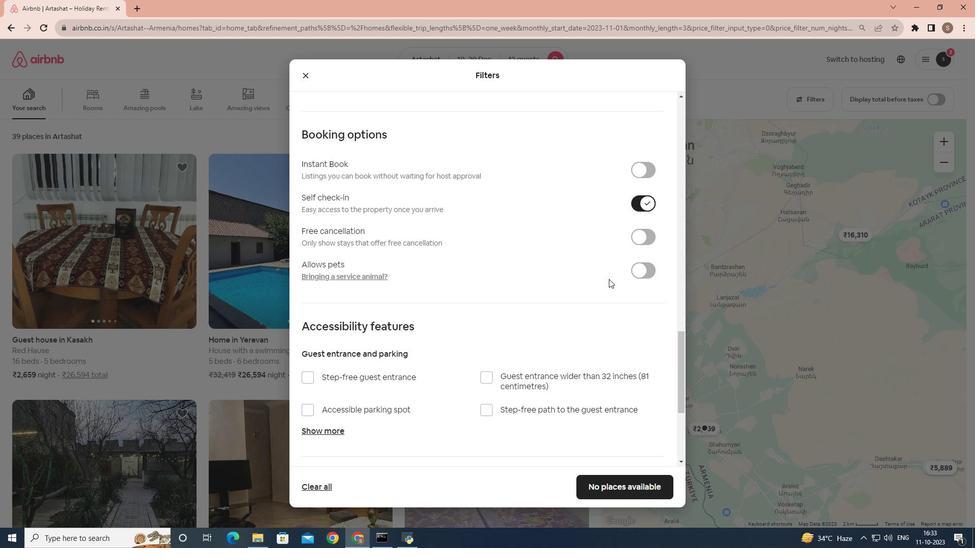 
